 Task: Add Oregon's Wild Harvest Rhodiola 500 Mg to the cart.
Action: Mouse moved to (314, 165)
Screenshot: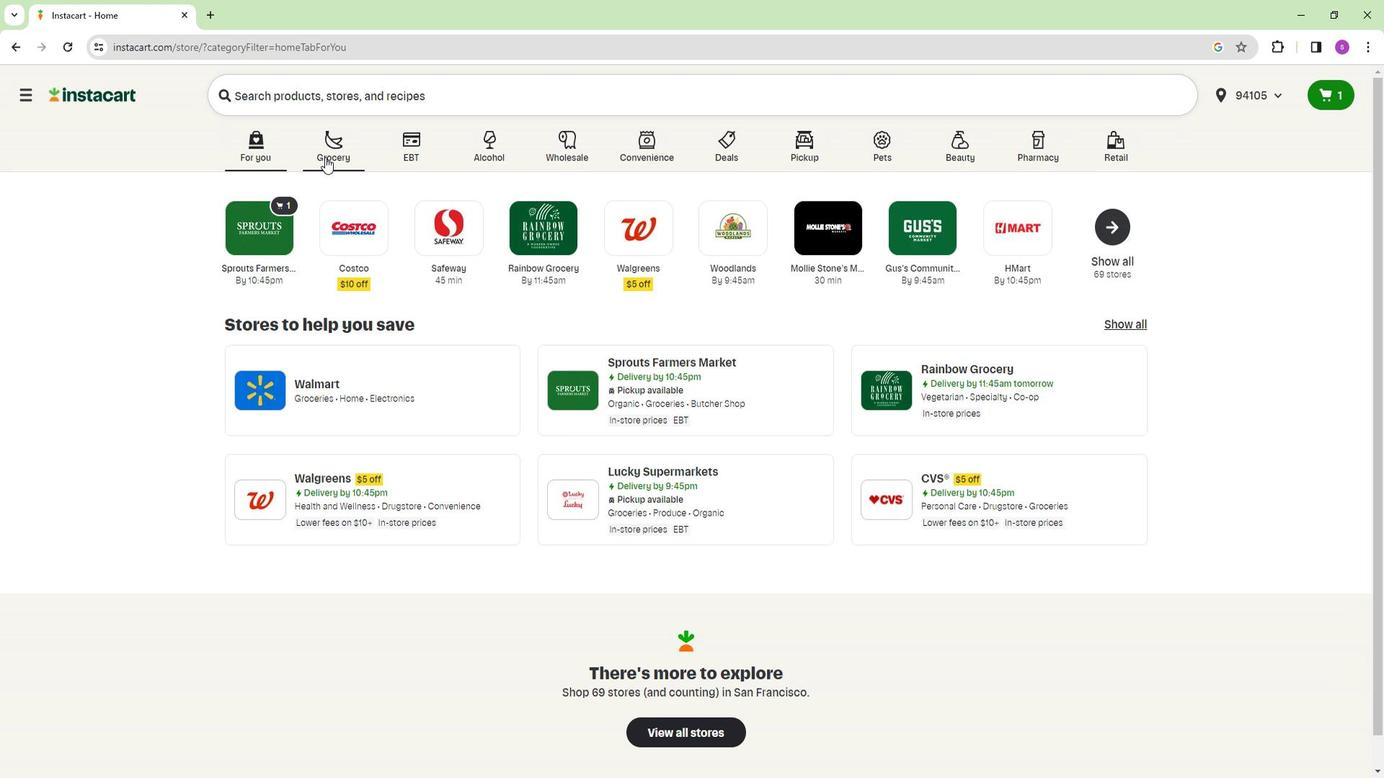 
Action: Mouse pressed left at (314, 165)
Screenshot: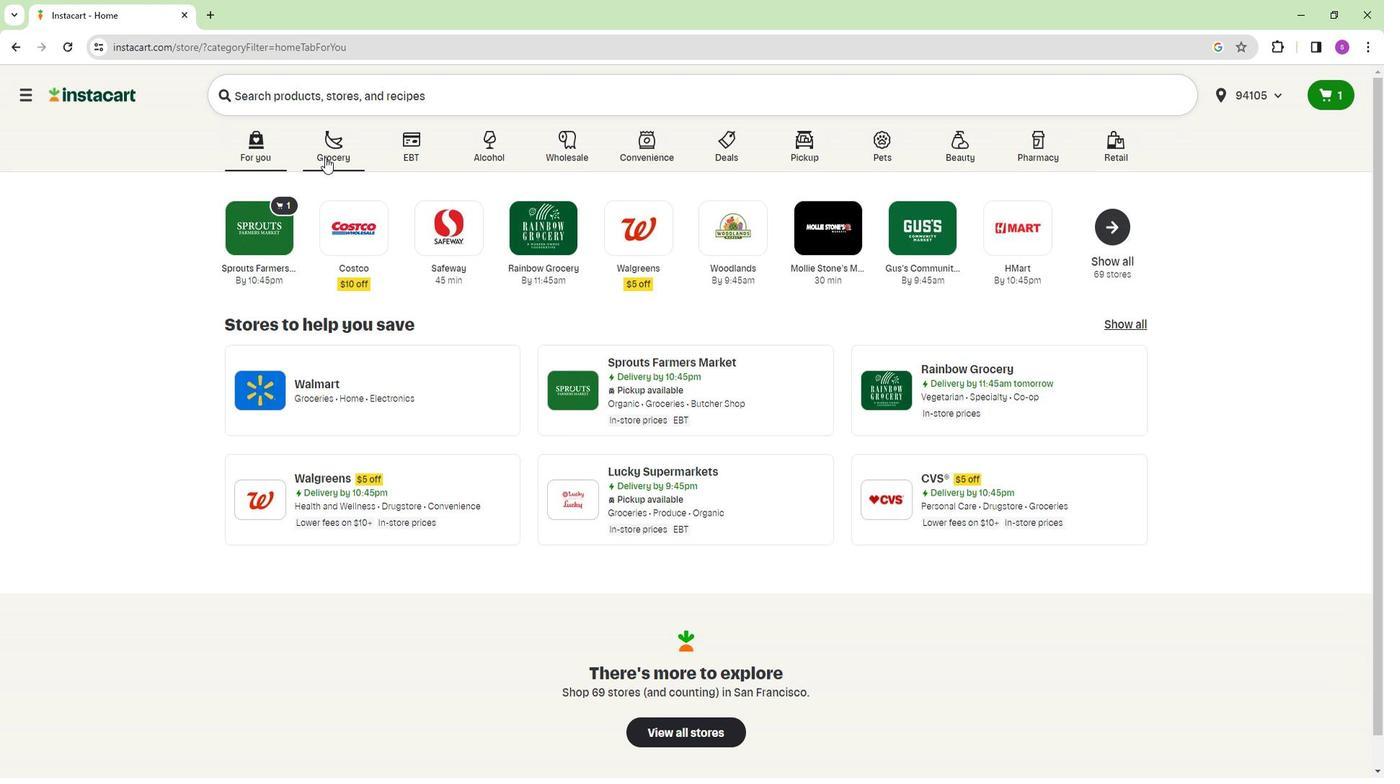 
Action: Mouse moved to (242, 245)
Screenshot: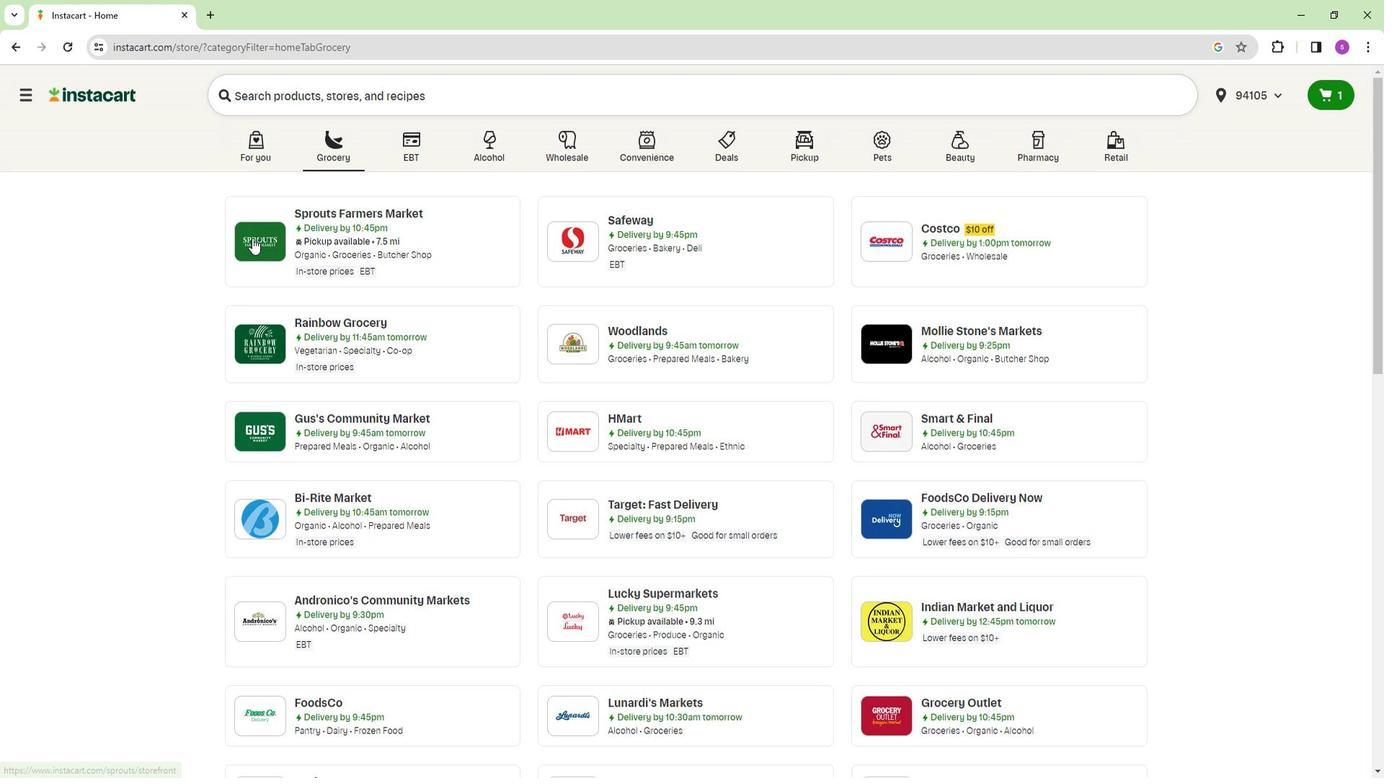 
Action: Mouse pressed left at (242, 245)
Screenshot: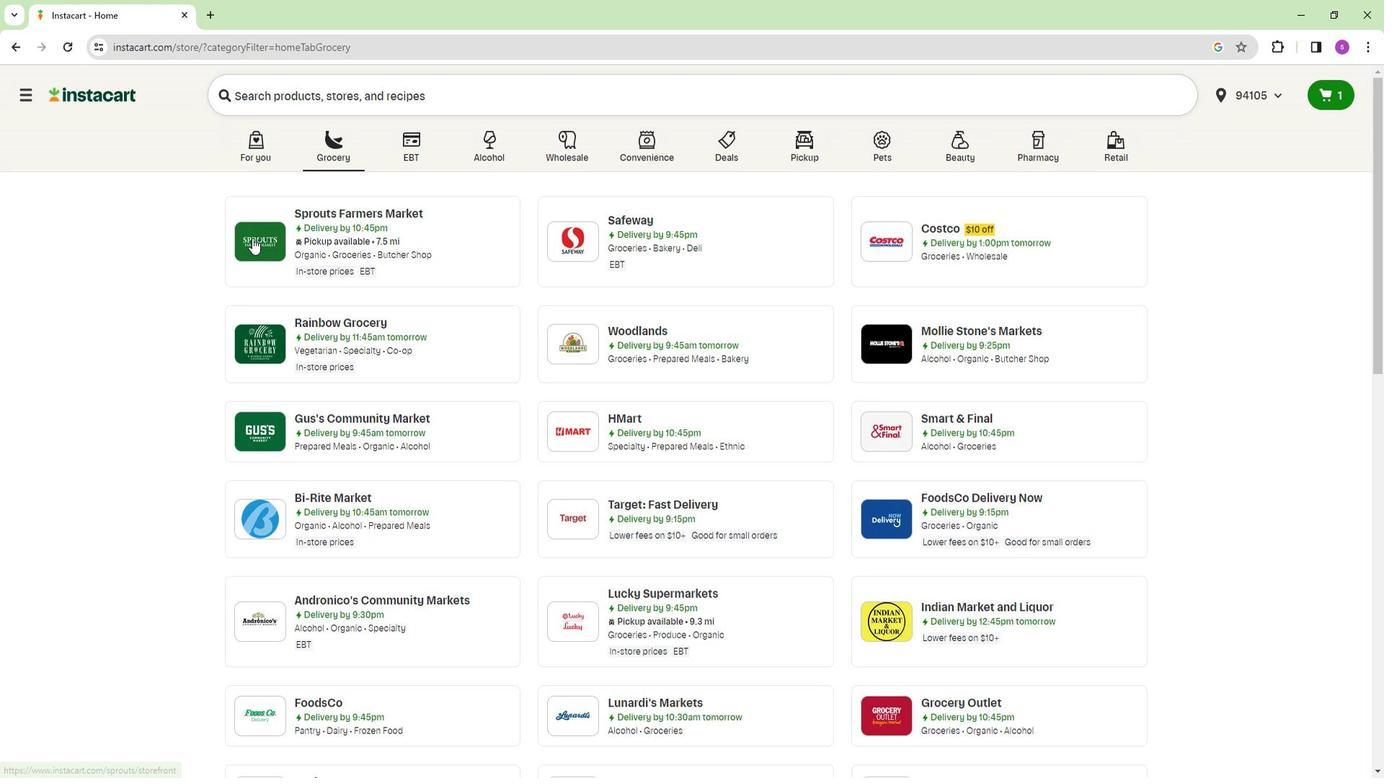 
Action: Mouse moved to (88, 427)
Screenshot: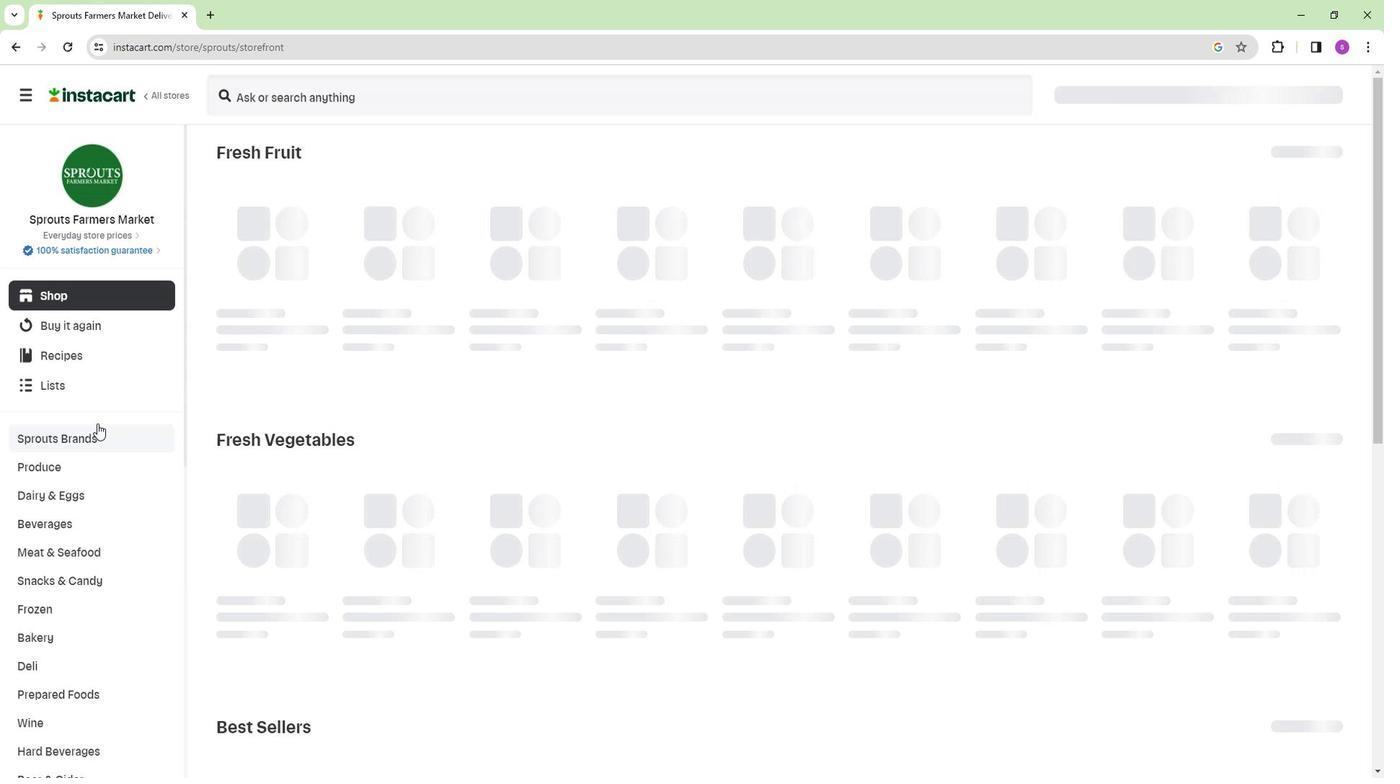 
Action: Mouse scrolled (88, 426) with delta (0, 0)
Screenshot: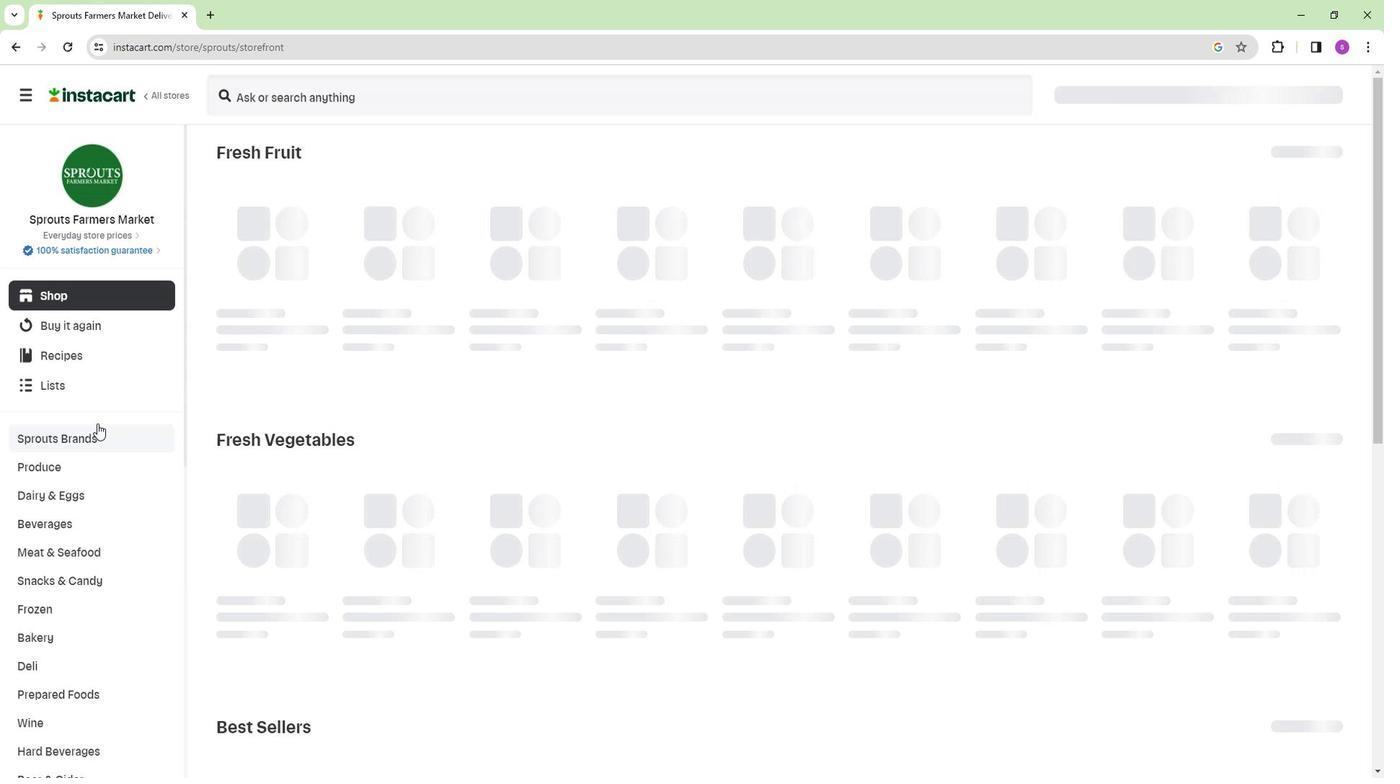 
Action: Mouse moved to (91, 424)
Screenshot: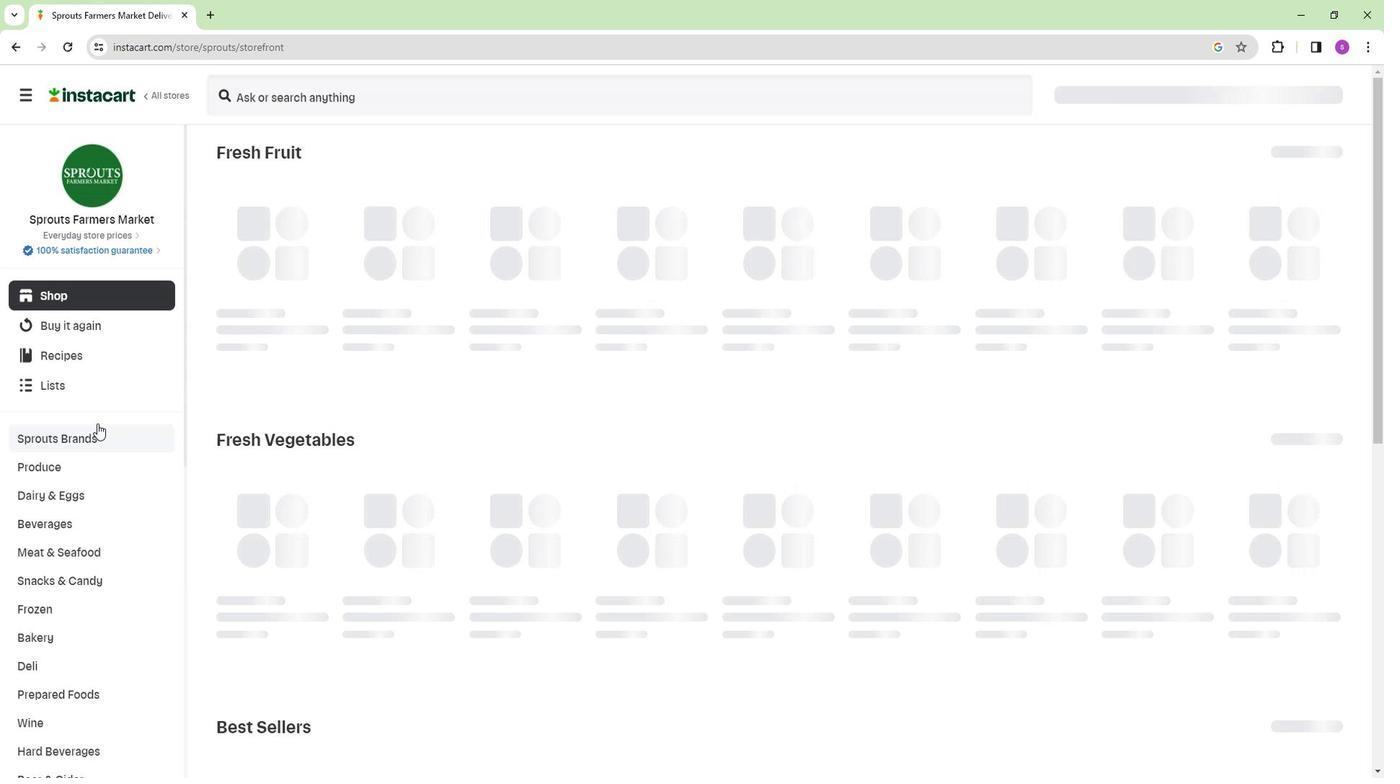
Action: Mouse scrolled (91, 423) with delta (0, 0)
Screenshot: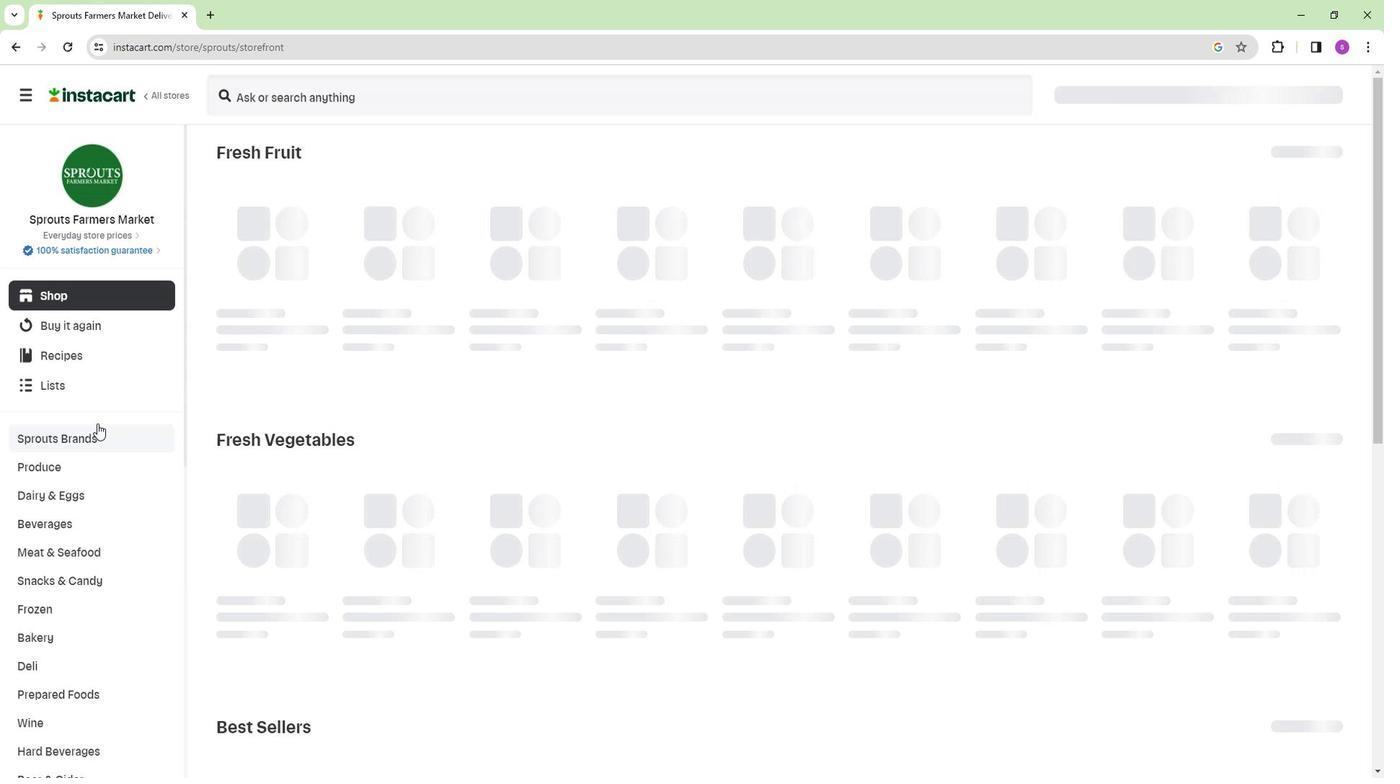 
Action: Mouse moved to (100, 413)
Screenshot: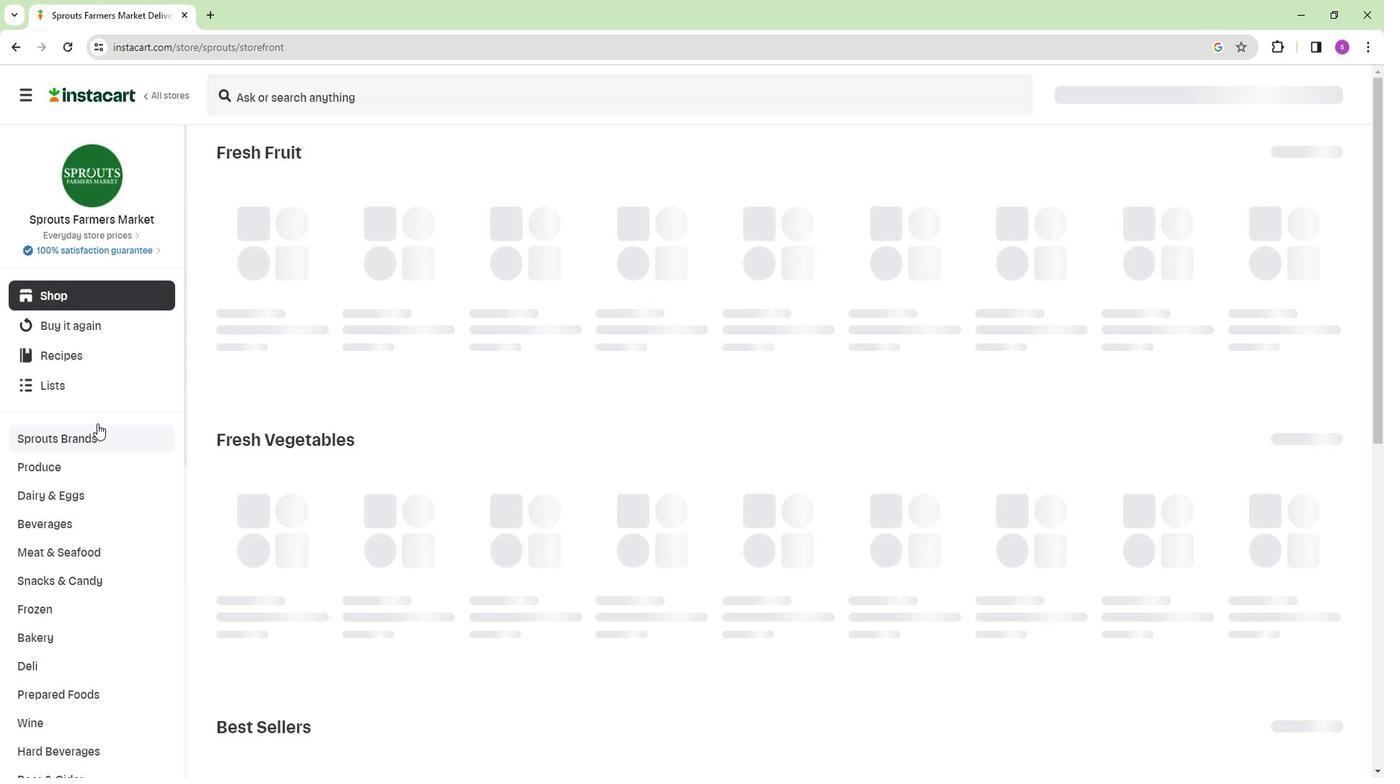 
Action: Mouse scrolled (100, 412) with delta (0, 0)
Screenshot: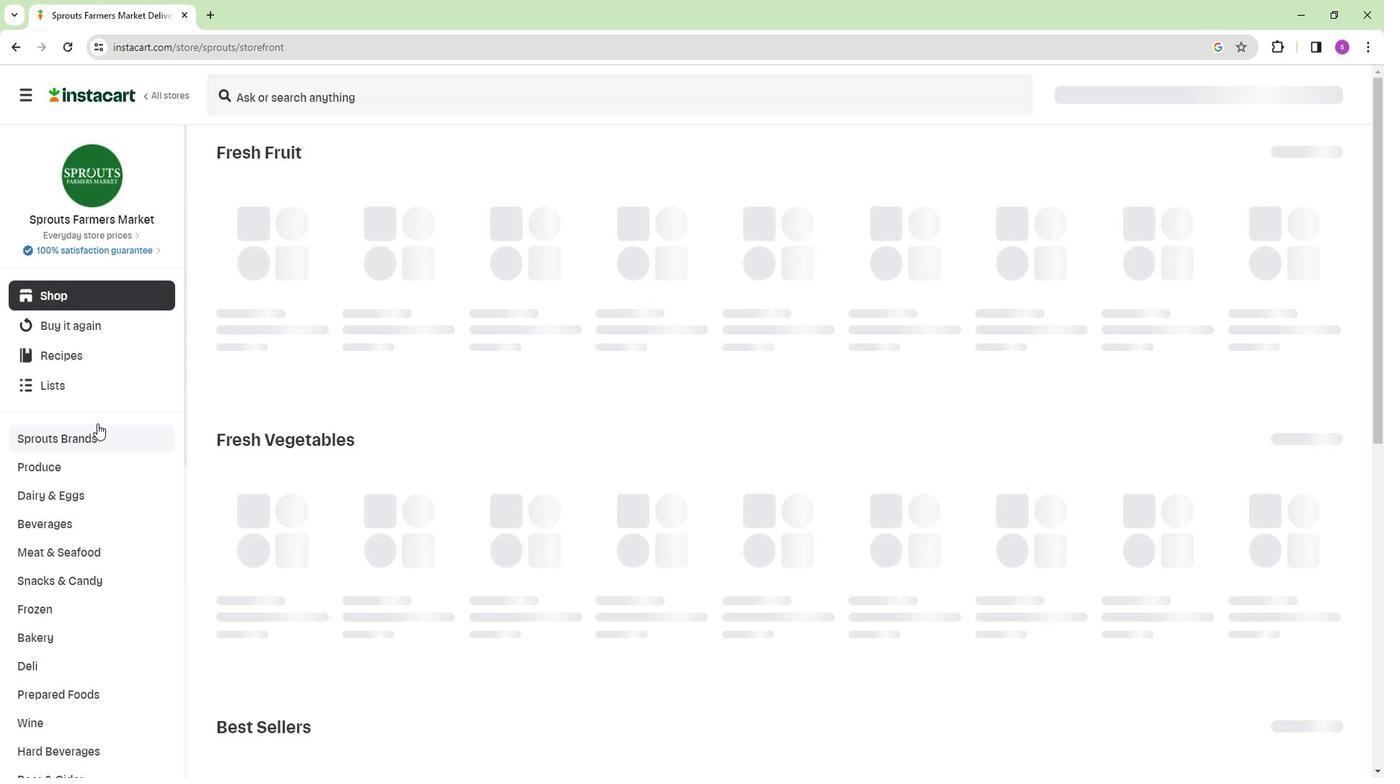 
Action: Mouse moved to (103, 407)
Screenshot: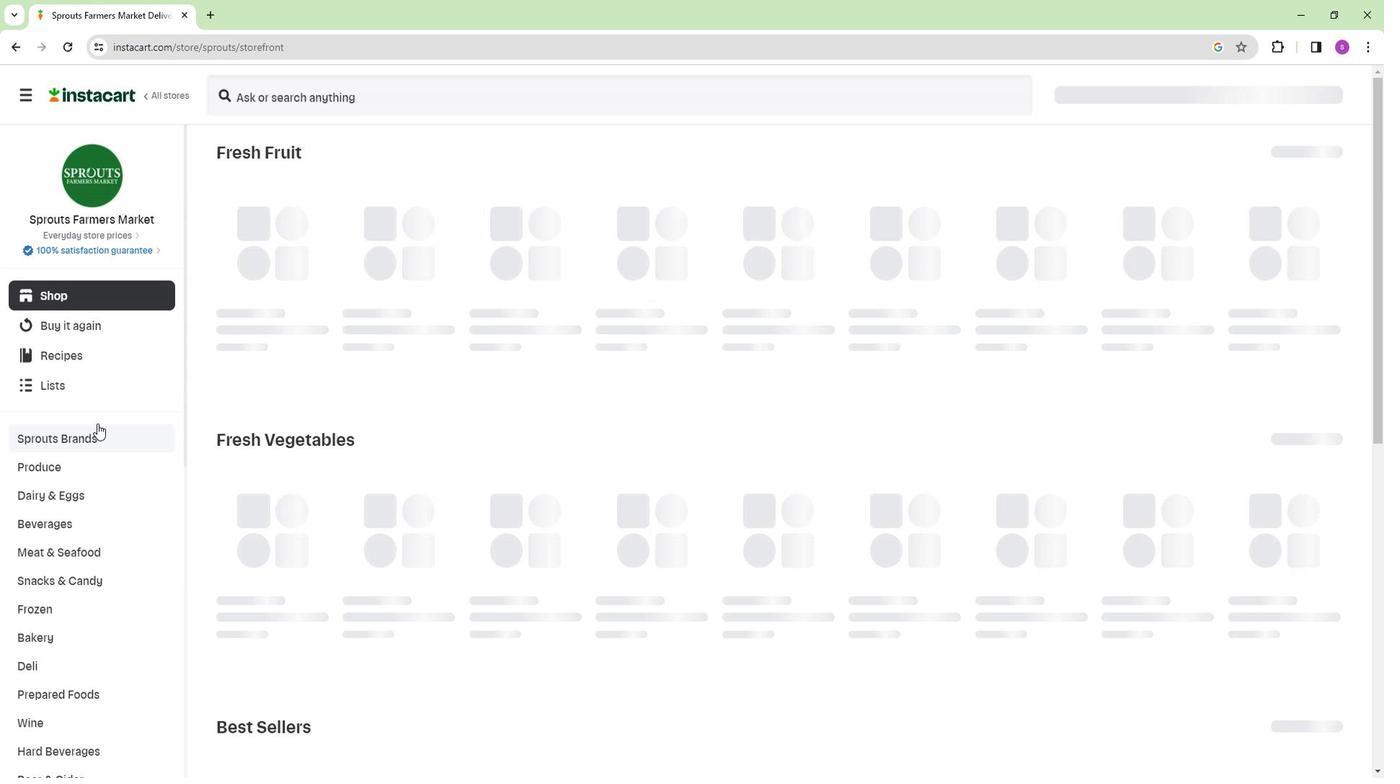 
Action: Mouse scrolled (103, 406) with delta (0, 0)
Screenshot: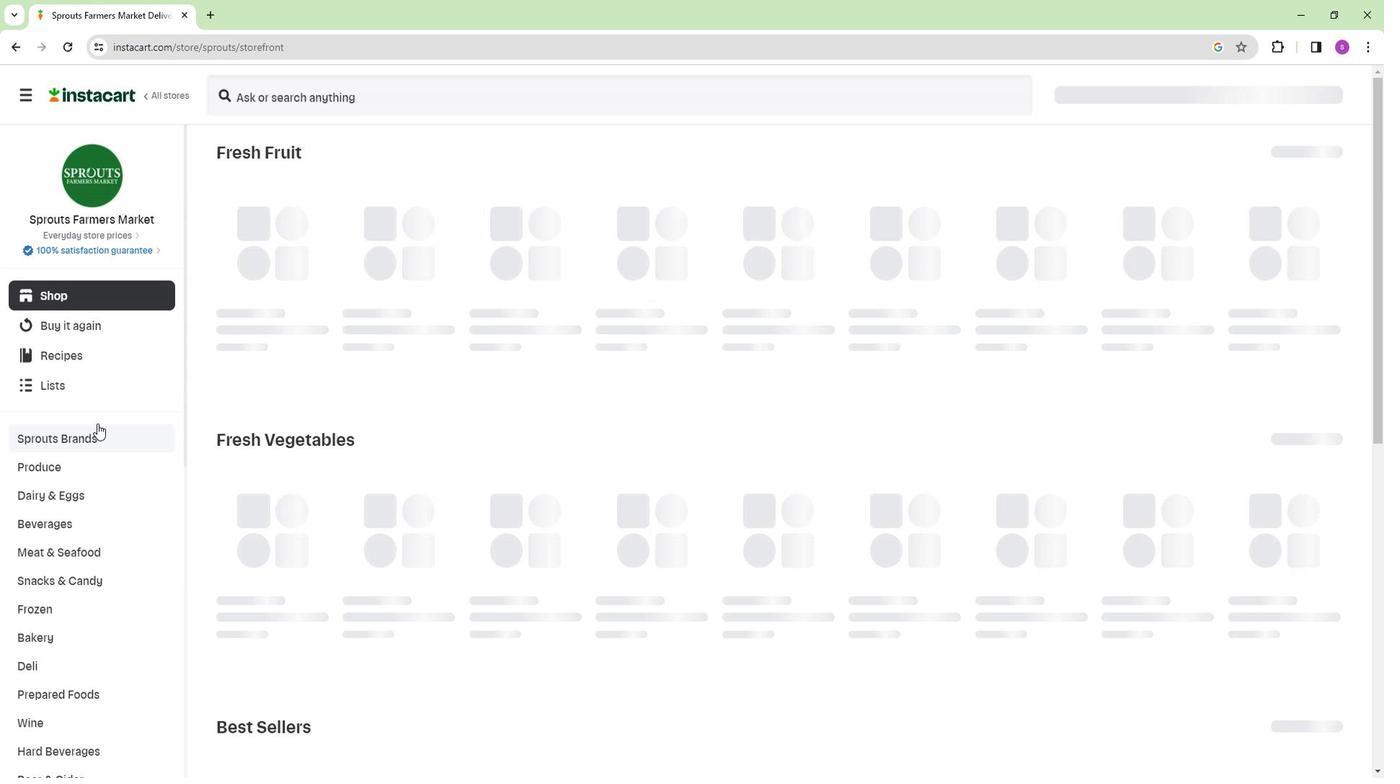 
Action: Mouse moved to (106, 393)
Screenshot: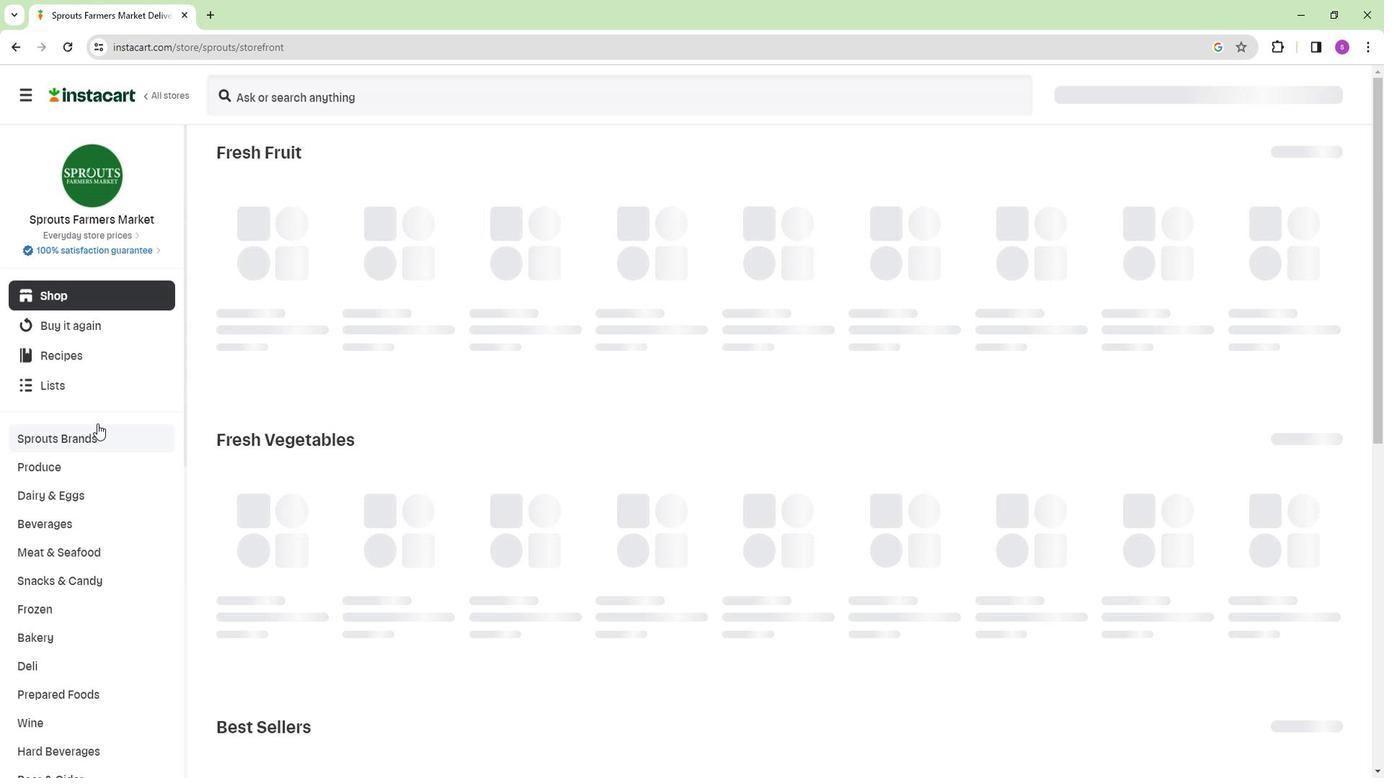 
Action: Mouse scrolled (106, 392) with delta (0, 0)
Screenshot: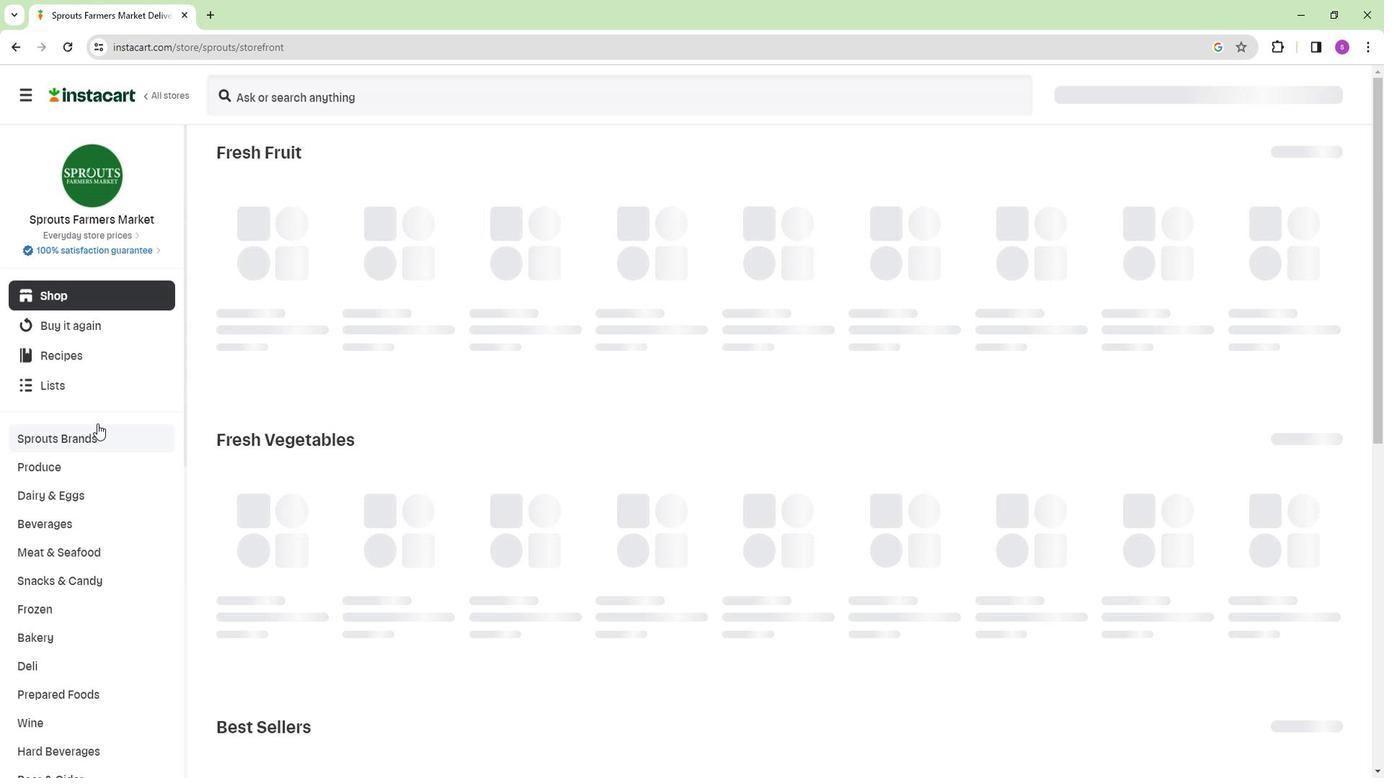 
Action: Mouse moved to (111, 378)
Screenshot: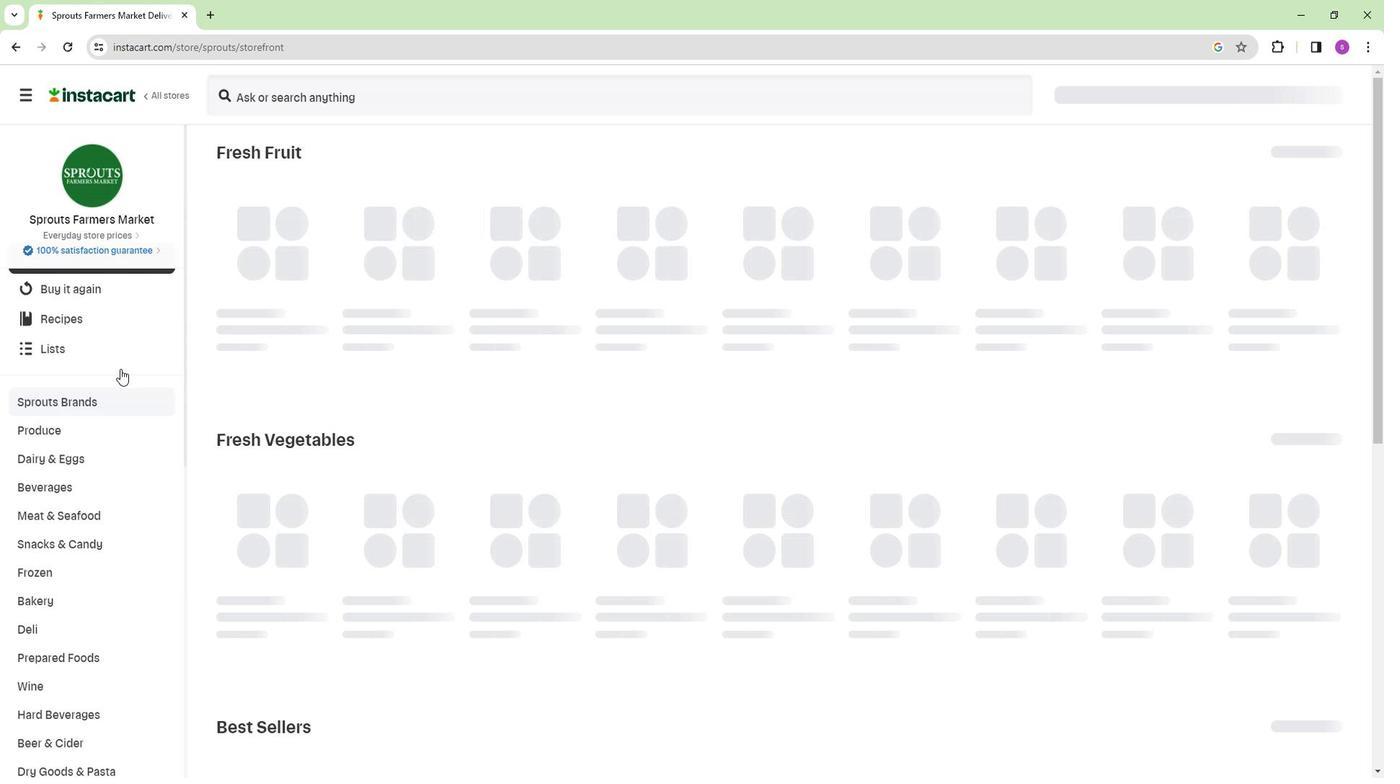 
Action: Mouse scrolled (111, 377) with delta (0, 0)
Screenshot: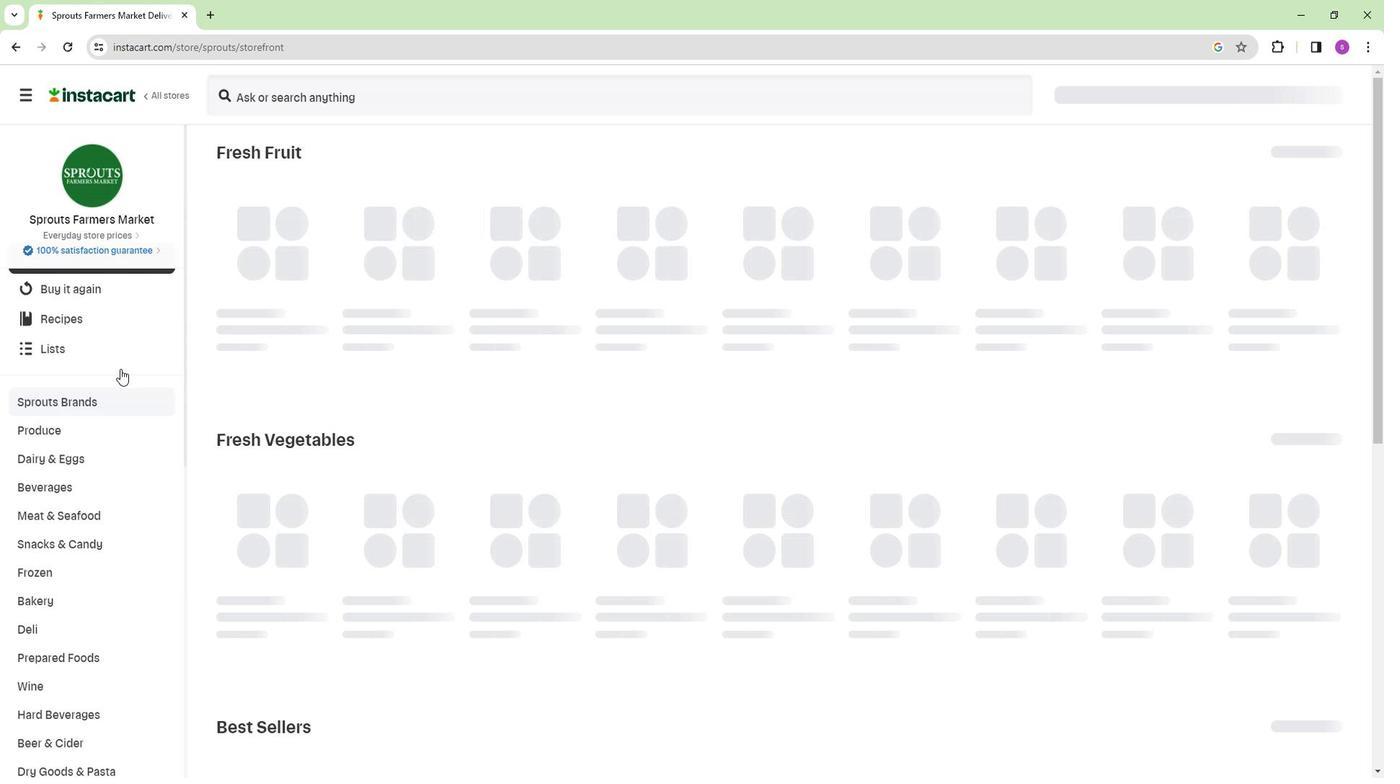 
Action: Mouse moved to (62, 563)
Screenshot: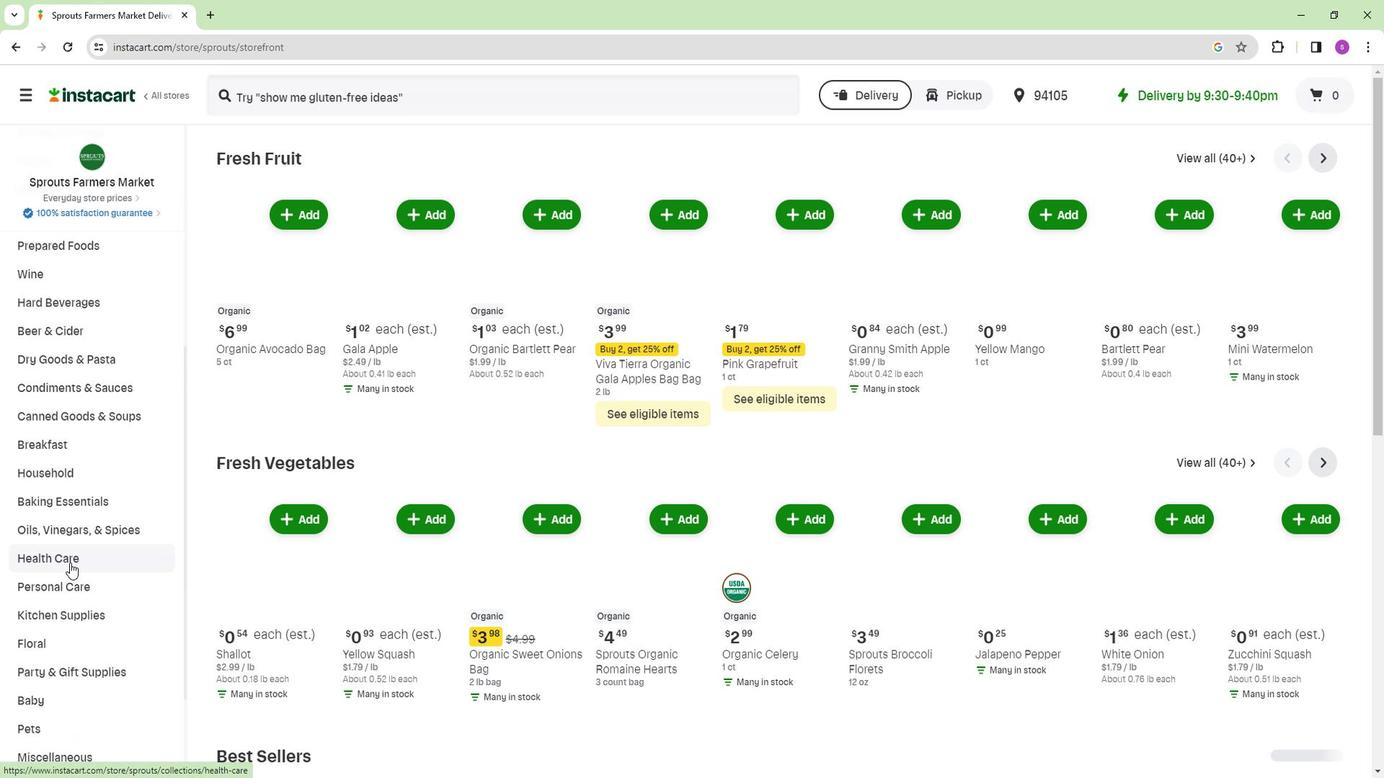 
Action: Mouse pressed left at (62, 563)
Screenshot: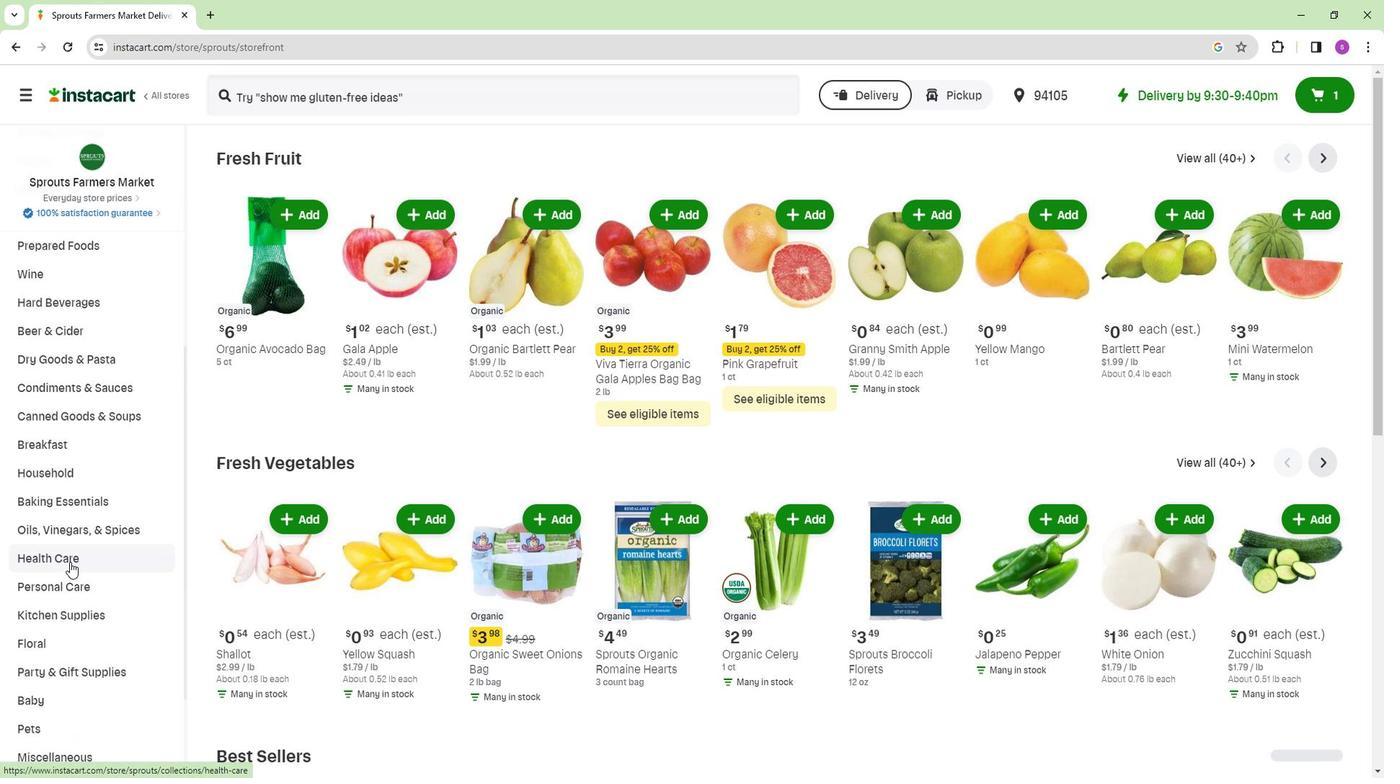 
Action: Mouse moved to (502, 199)
Screenshot: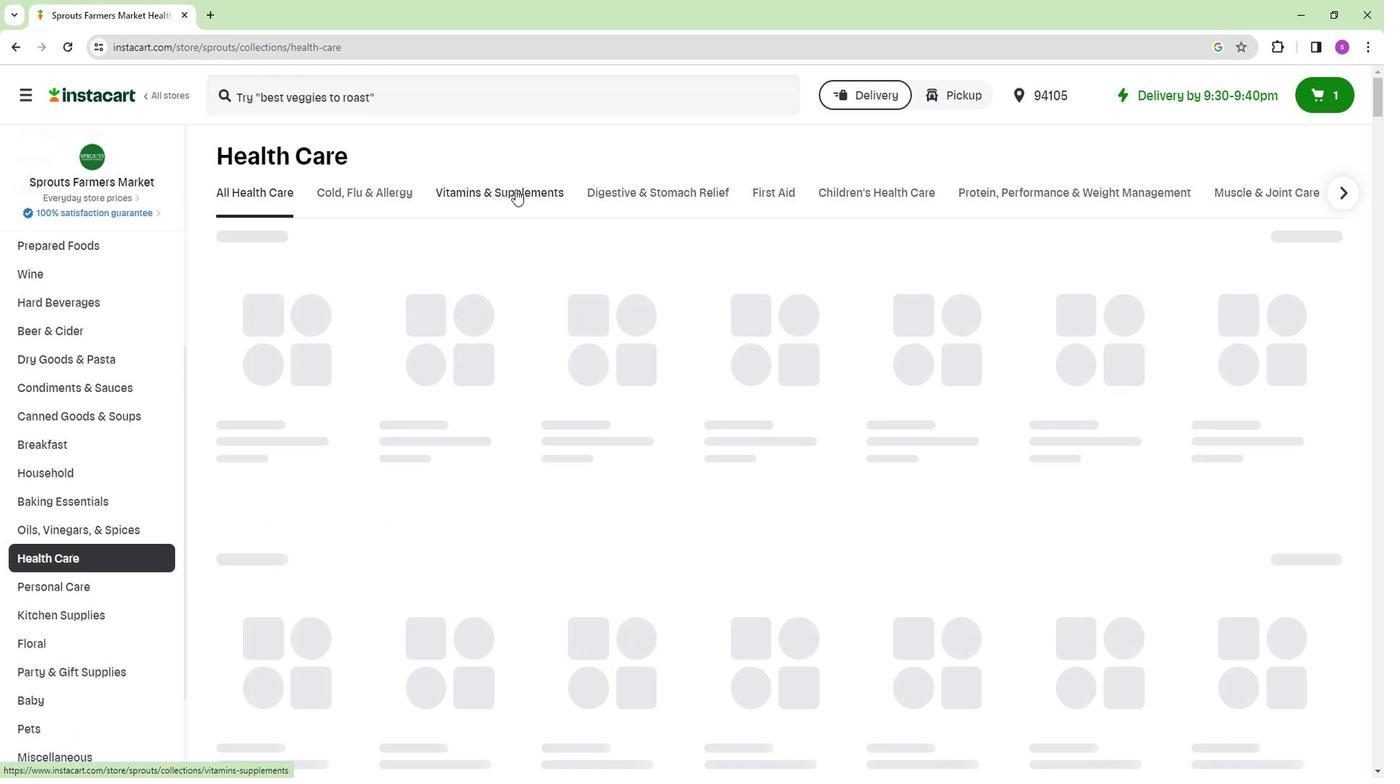 
Action: Mouse pressed left at (502, 199)
Screenshot: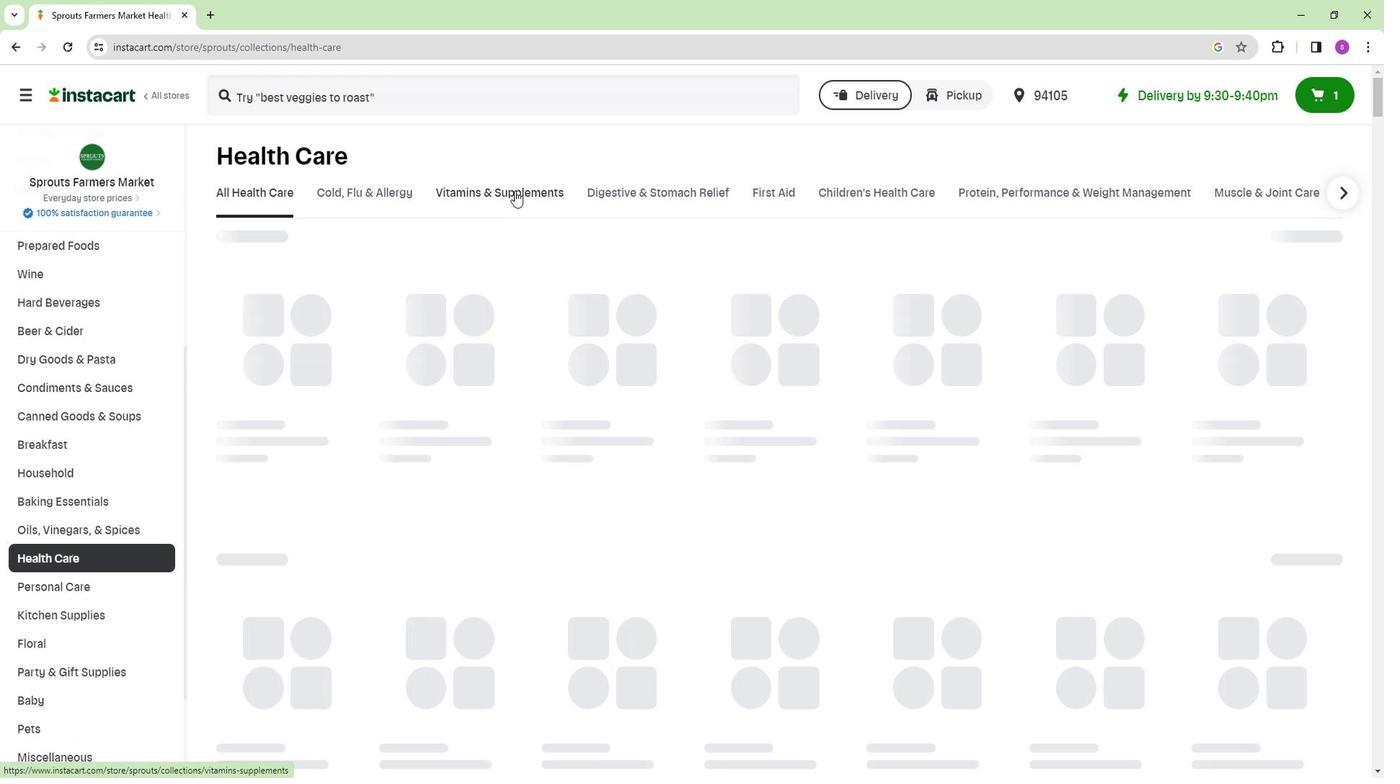 
Action: Mouse moved to (463, 271)
Screenshot: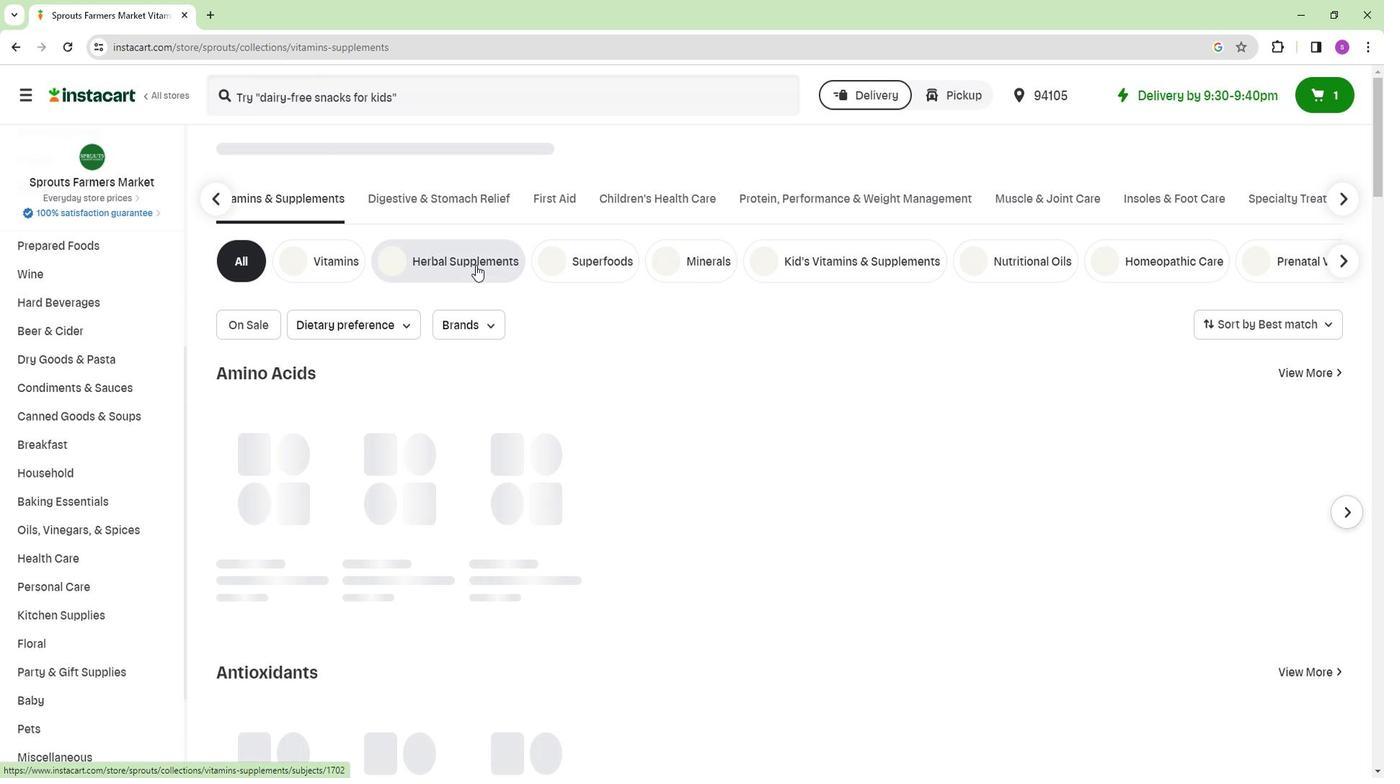 
Action: Mouse pressed left at (463, 271)
Screenshot: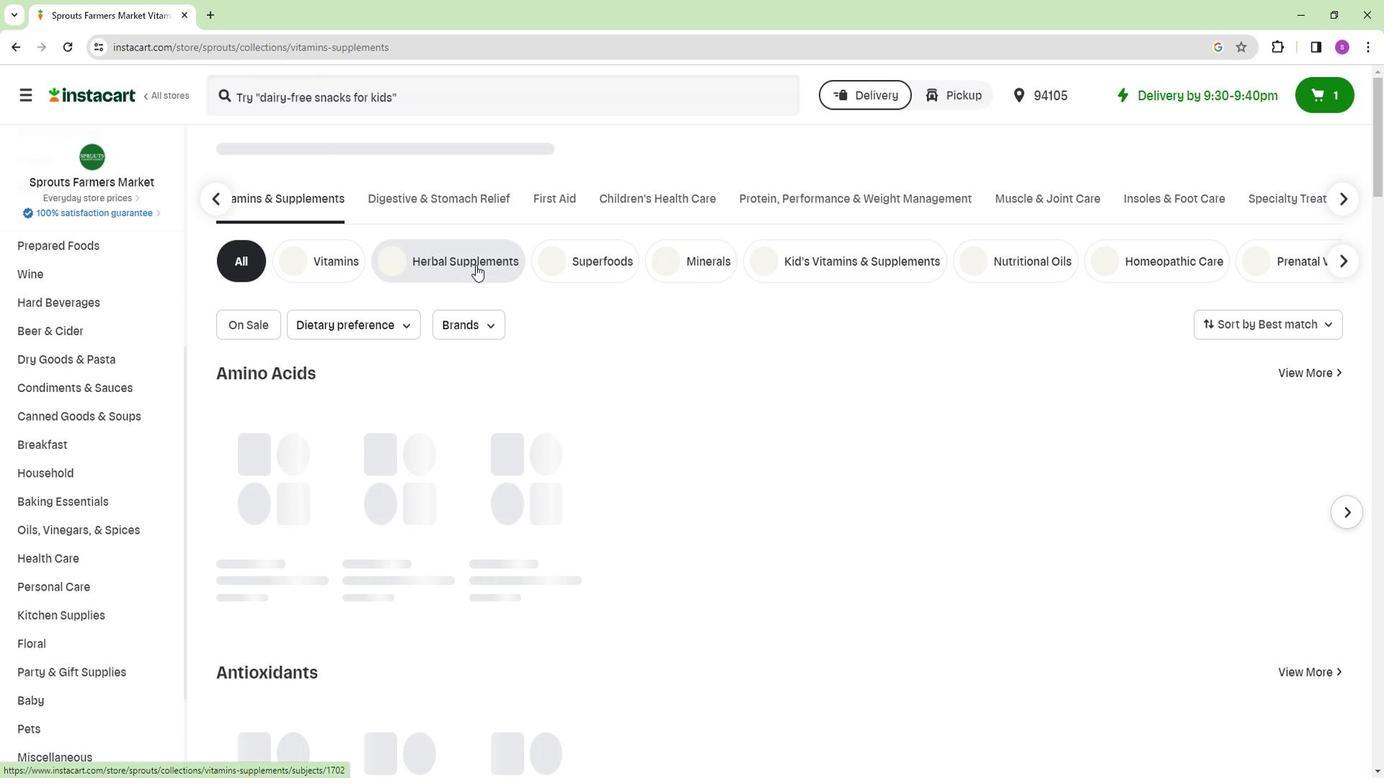
Action: Mouse moved to (389, 109)
Screenshot: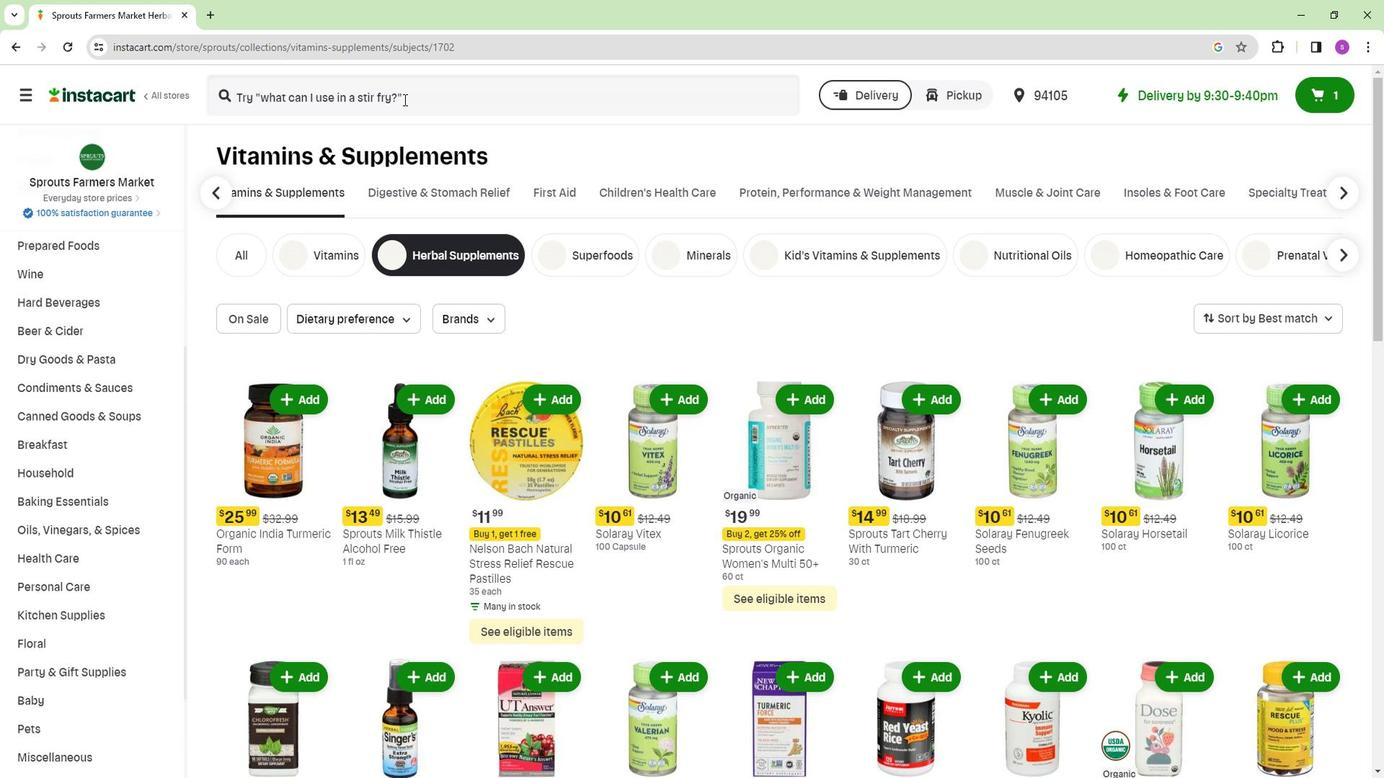 
Action: Mouse pressed left at (389, 109)
Screenshot: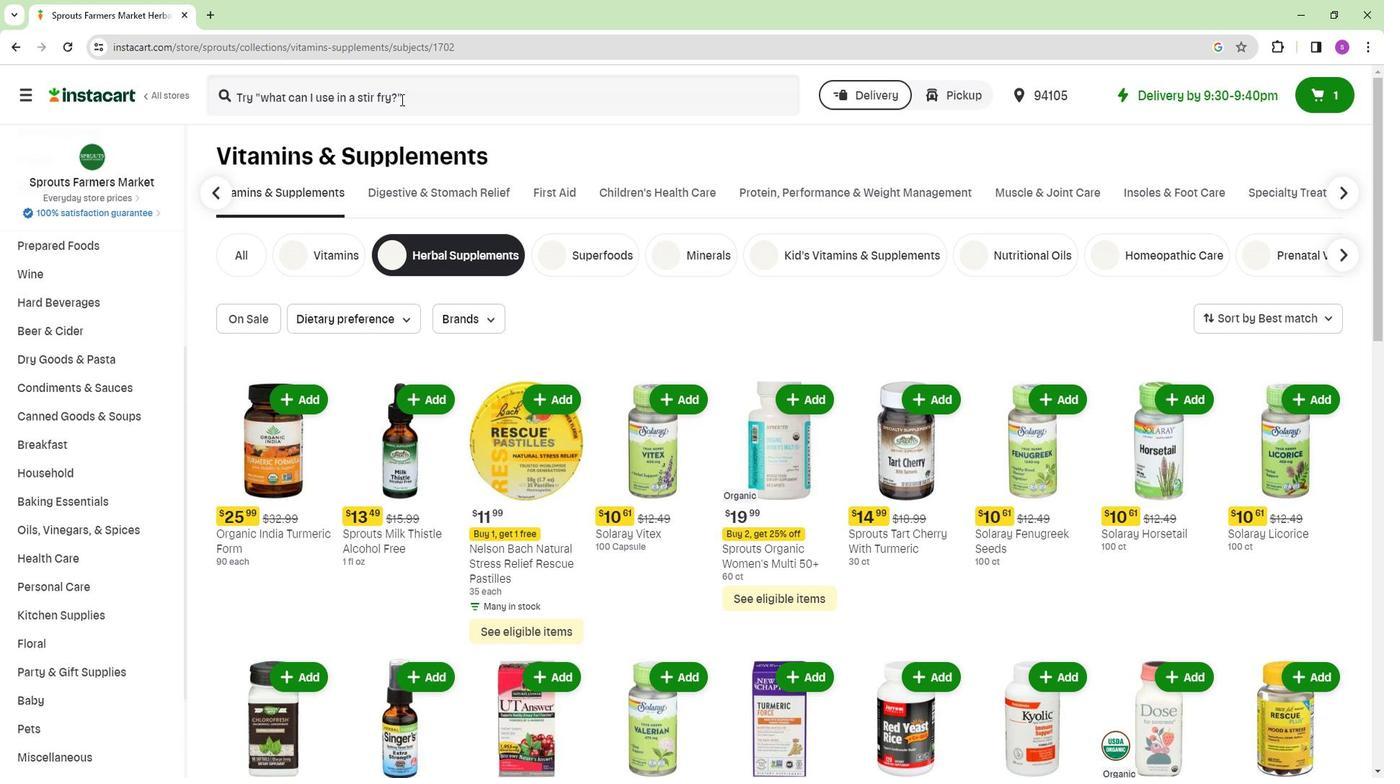
Action: Key pressed <Key.shift>Oregon's<Key.space><Key.shift>Wild<Key.space><Key.shift>Harvest<Key.space><Key.shift>Rhodiola<Key.space>500<Key.space><Key.shift>Mg<Key.enter>
Screenshot: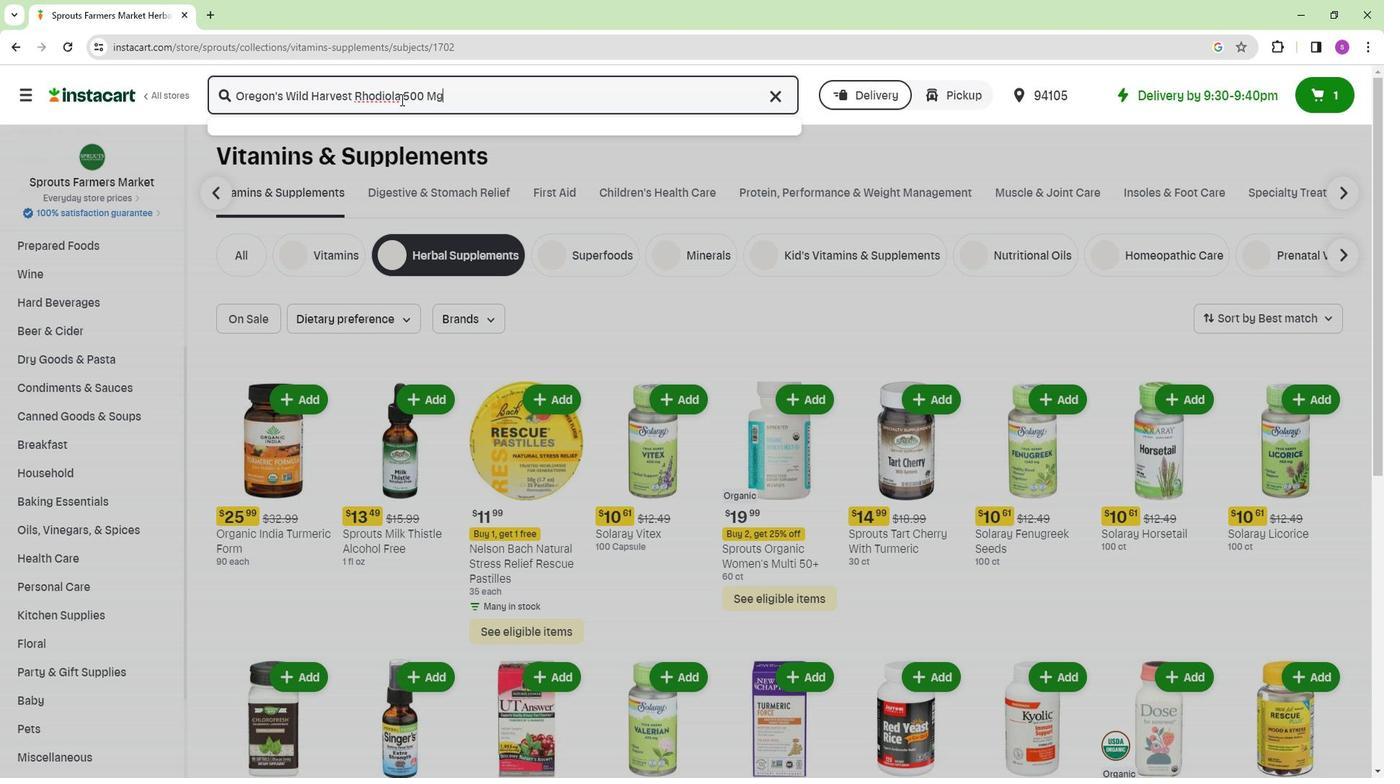 
Action: Mouse moved to (372, 350)
Screenshot: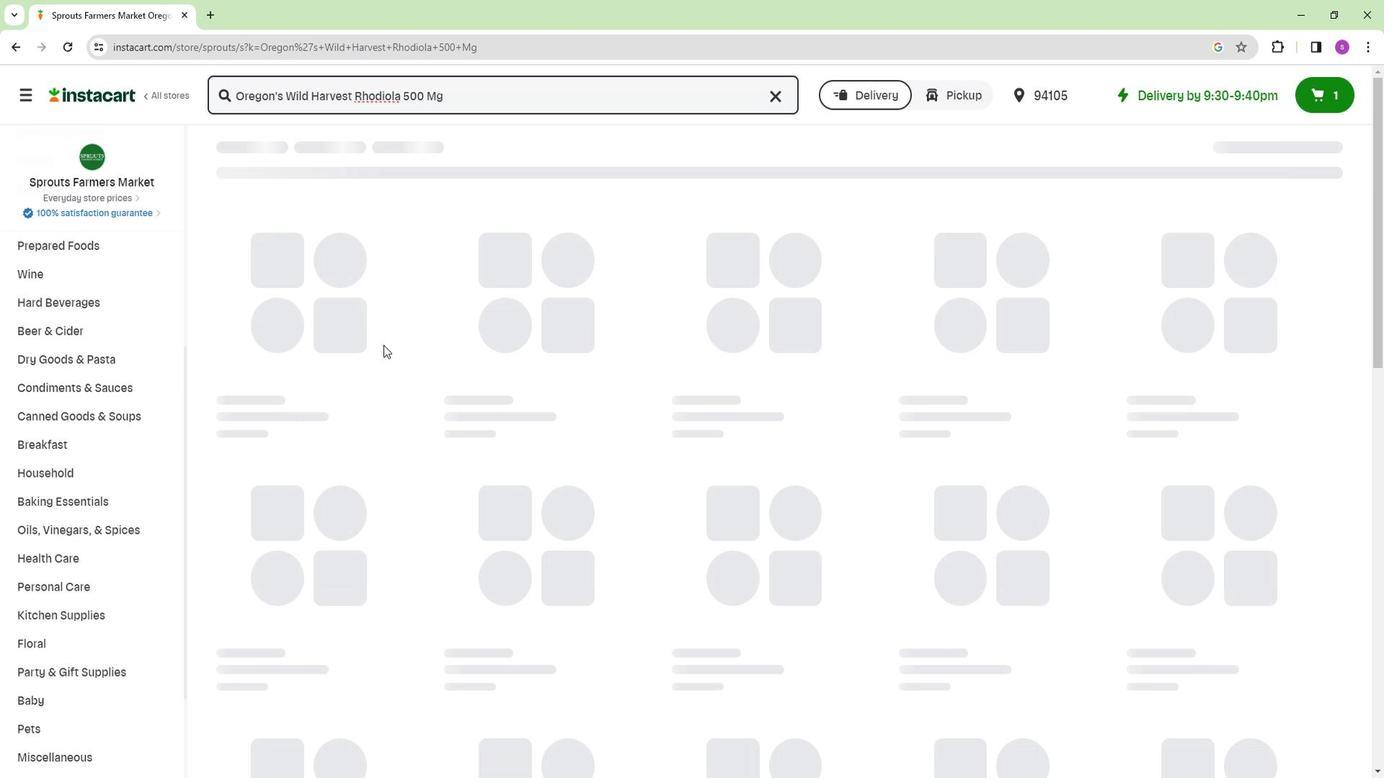
Action: Mouse scrolled (372, 349) with delta (0, 0)
Screenshot: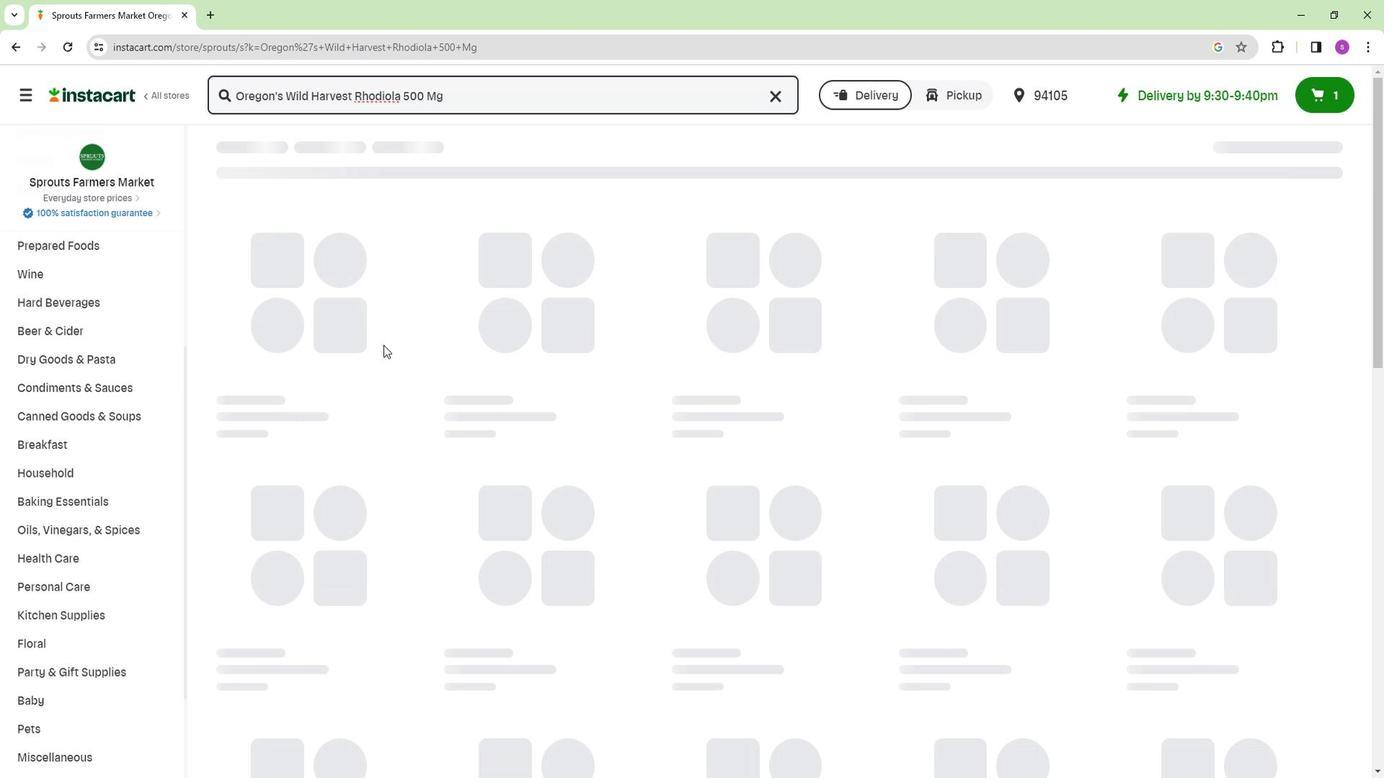 
Action: Mouse moved to (382, 352)
Screenshot: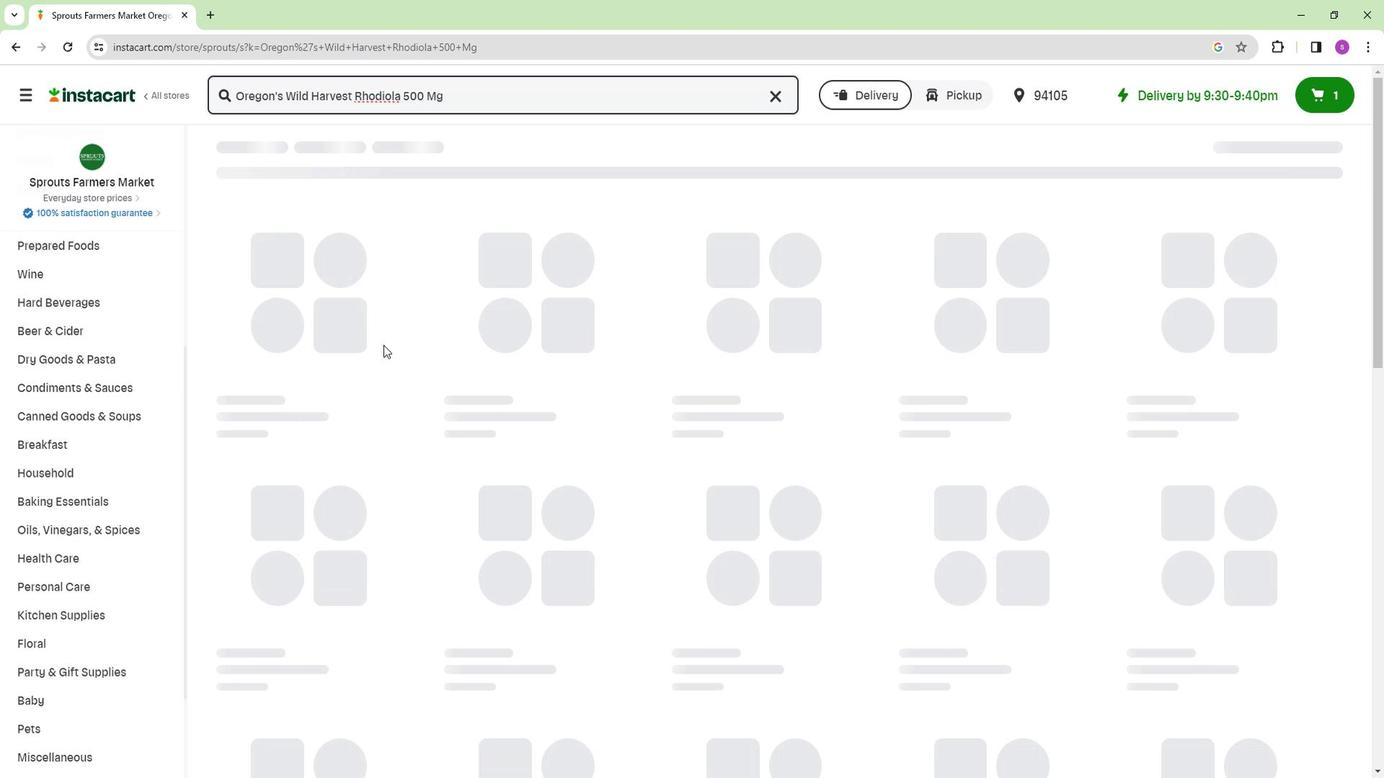 
Action: Mouse scrolled (382, 351) with delta (0, 0)
Screenshot: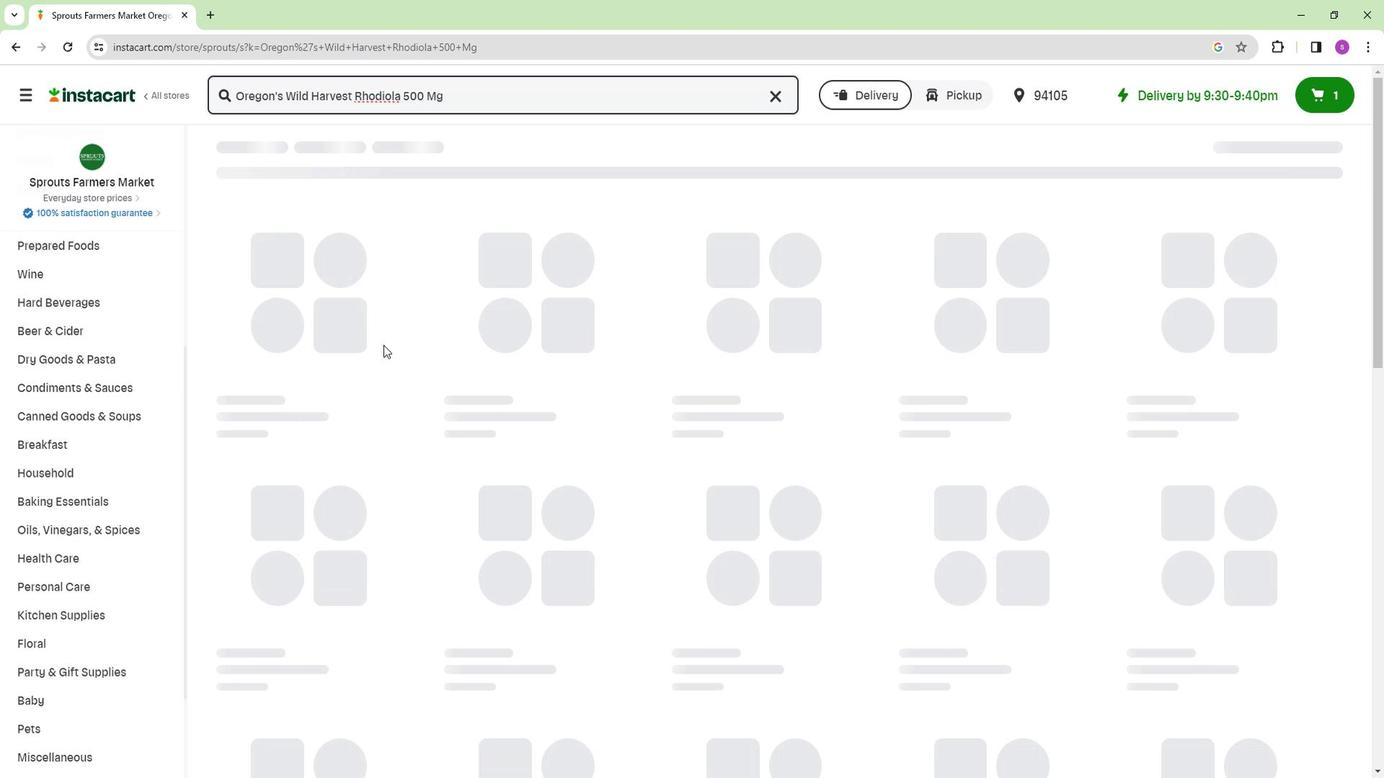 
Action: Mouse moved to (394, 352)
Screenshot: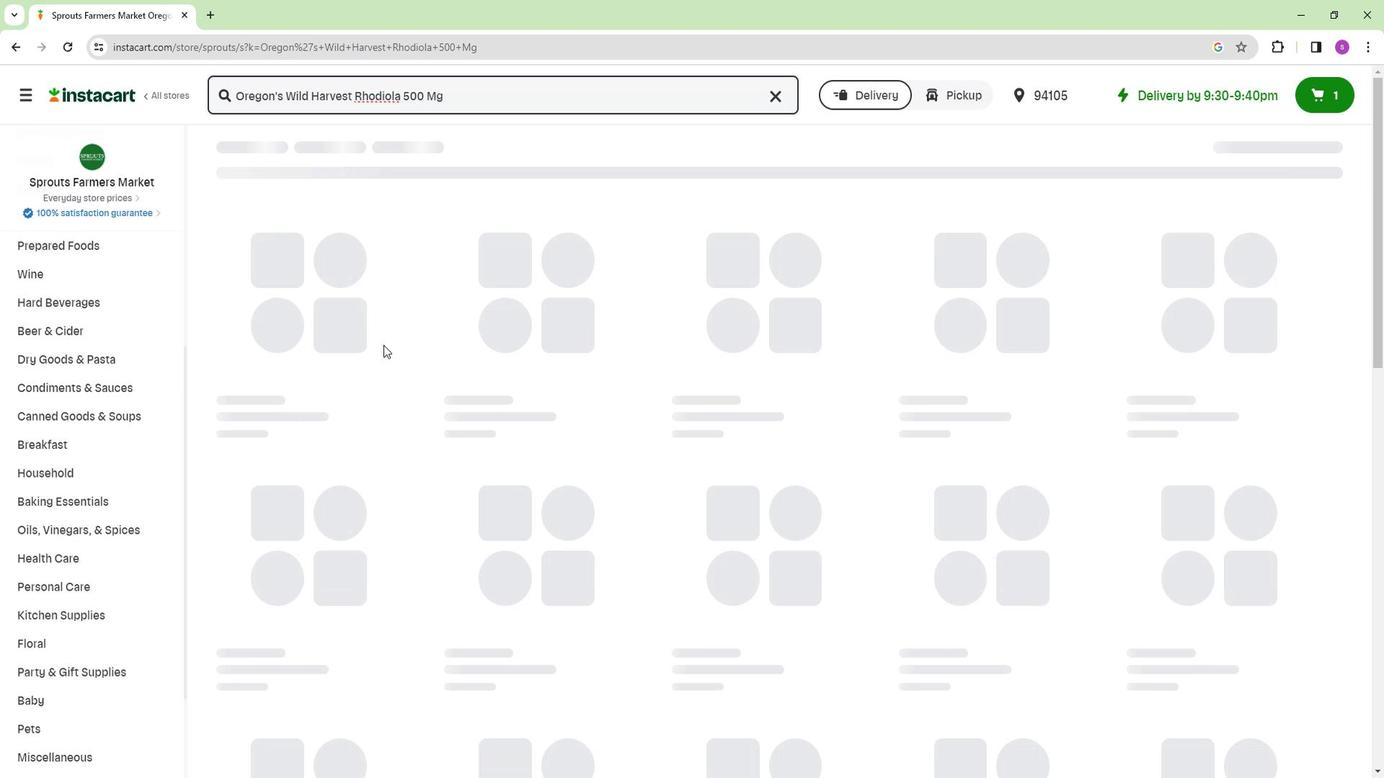 
Action: Mouse scrolled (394, 351) with delta (0, 0)
Screenshot: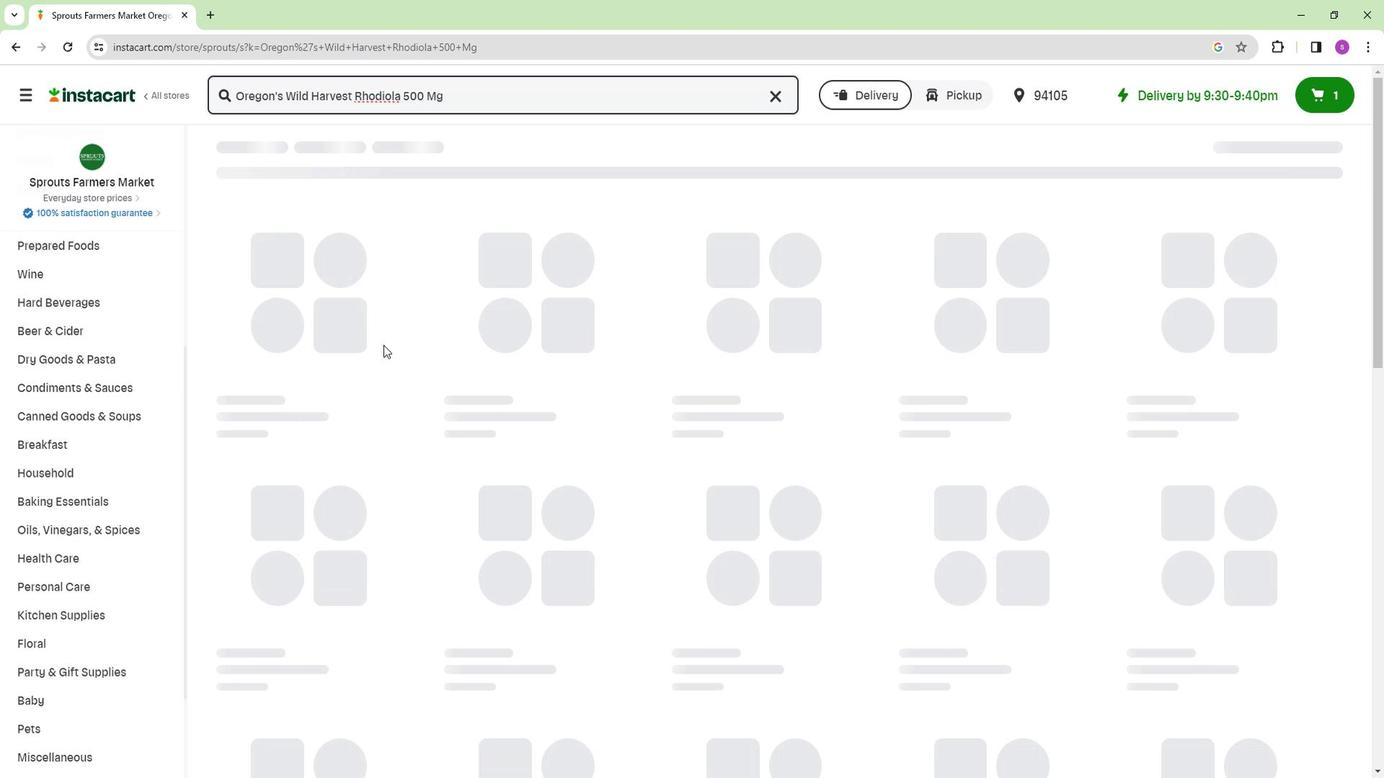 
Action: Mouse moved to (419, 351)
Screenshot: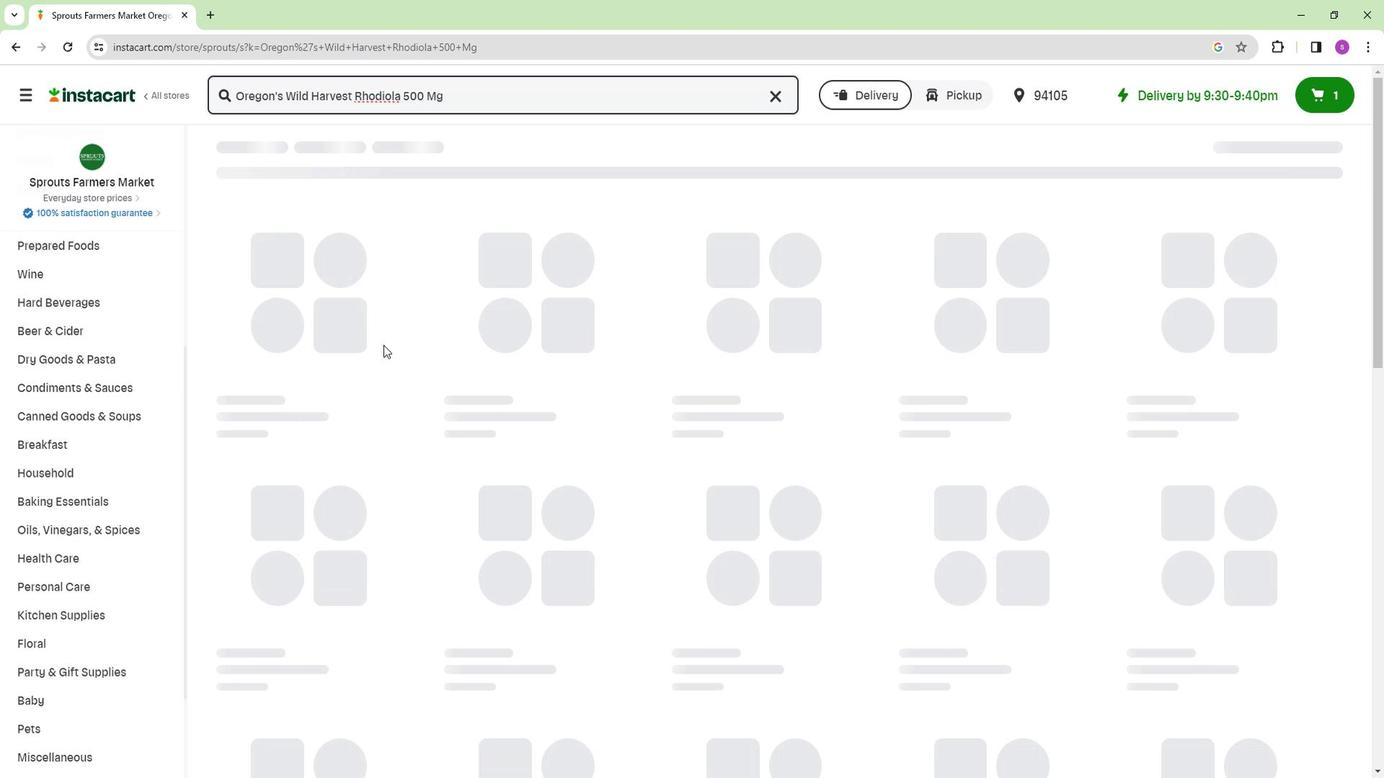 
Action: Mouse scrolled (419, 351) with delta (0, 0)
Screenshot: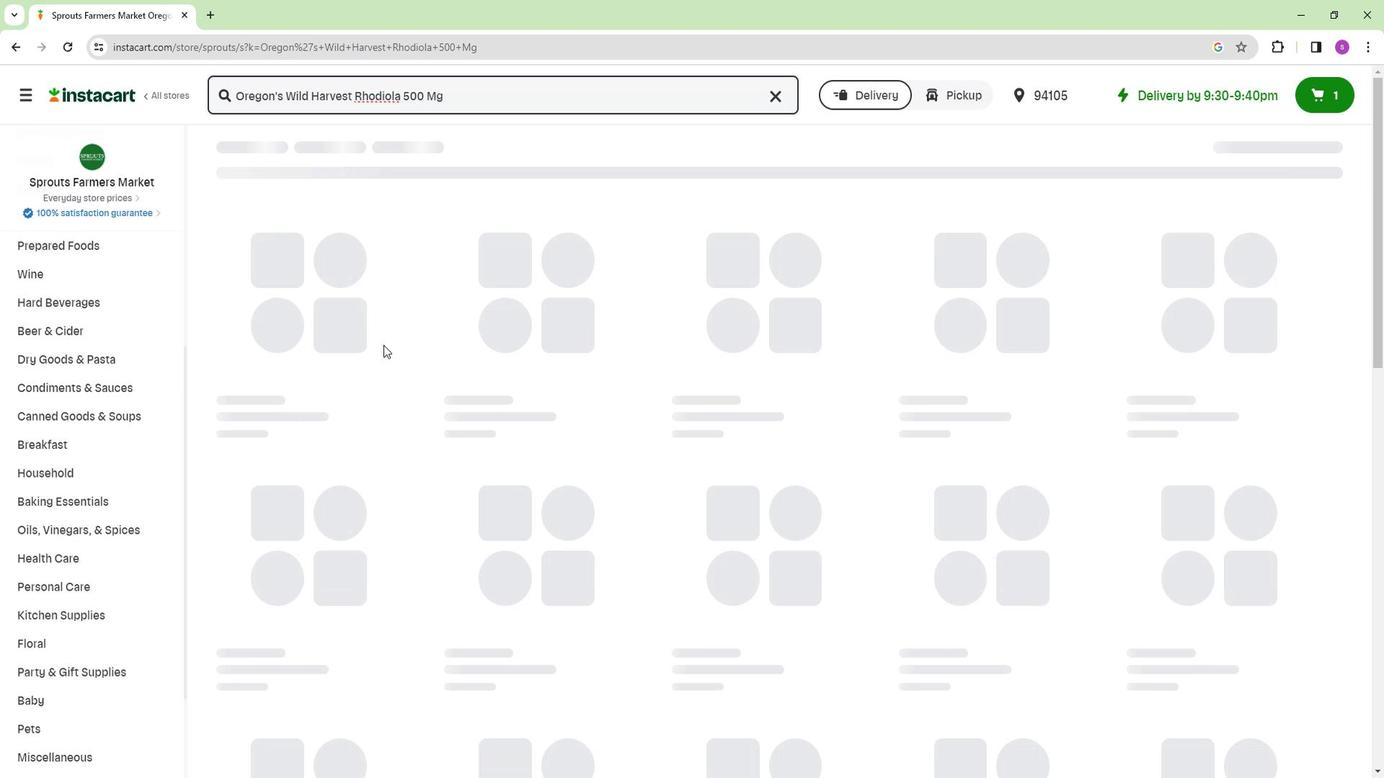 
Action: Mouse moved to (450, 343)
Screenshot: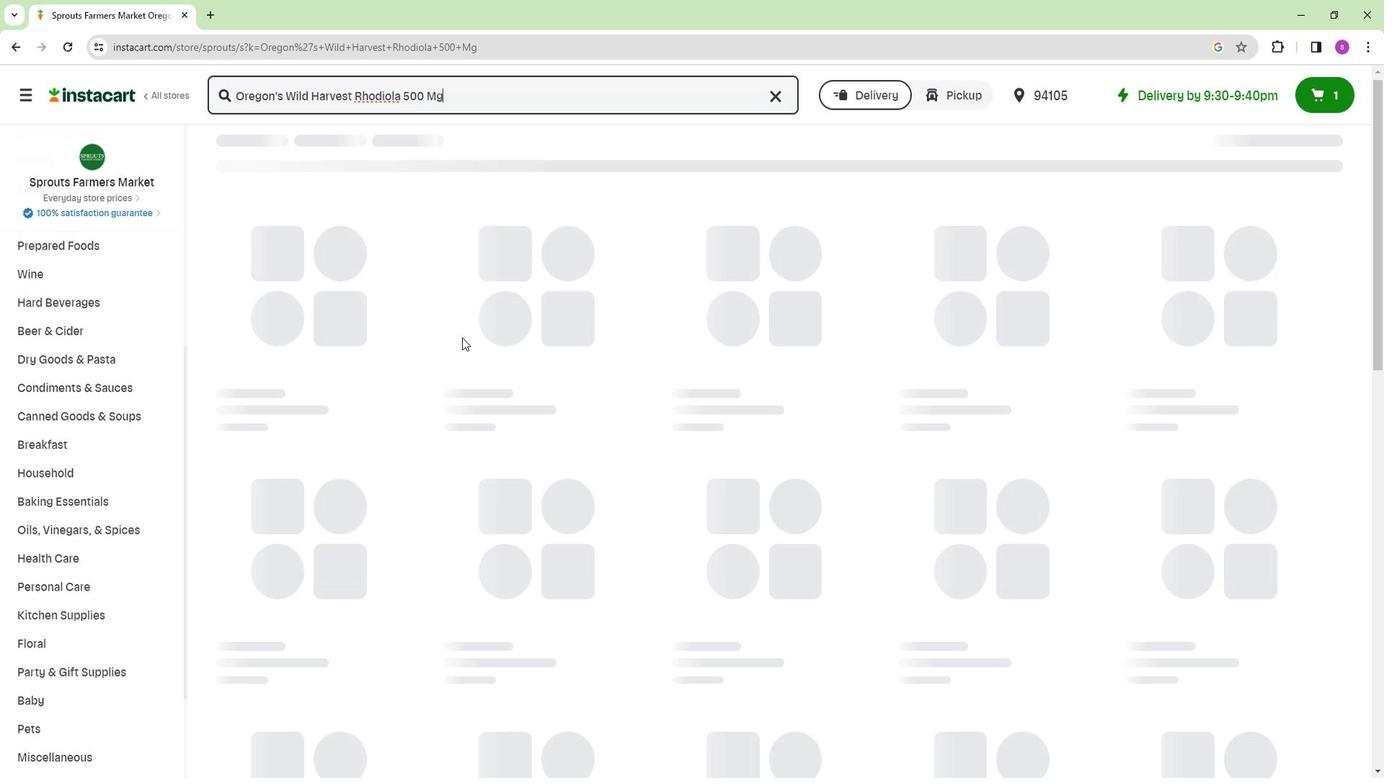 
Action: Mouse scrolled (450, 342) with delta (0, 0)
Screenshot: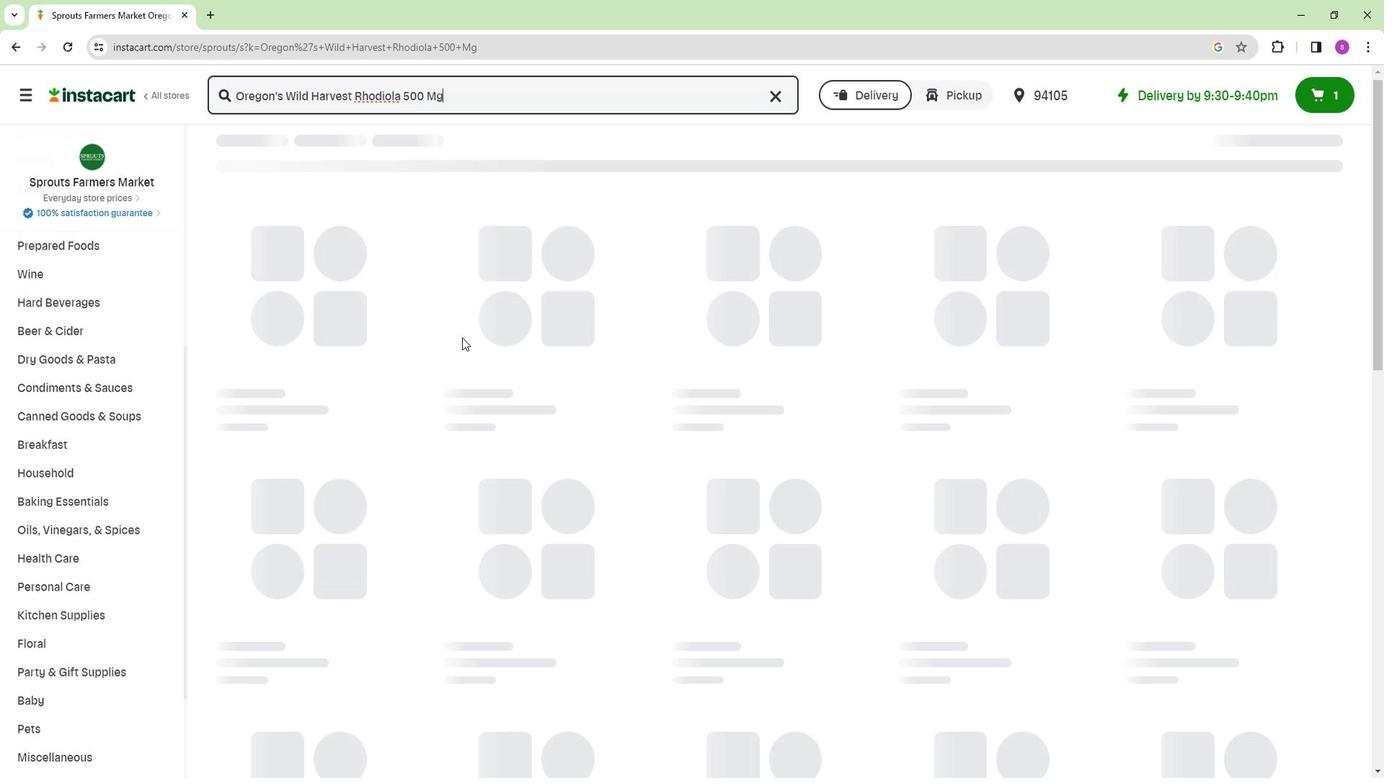 
Action: Mouse moved to (521, 318)
Screenshot: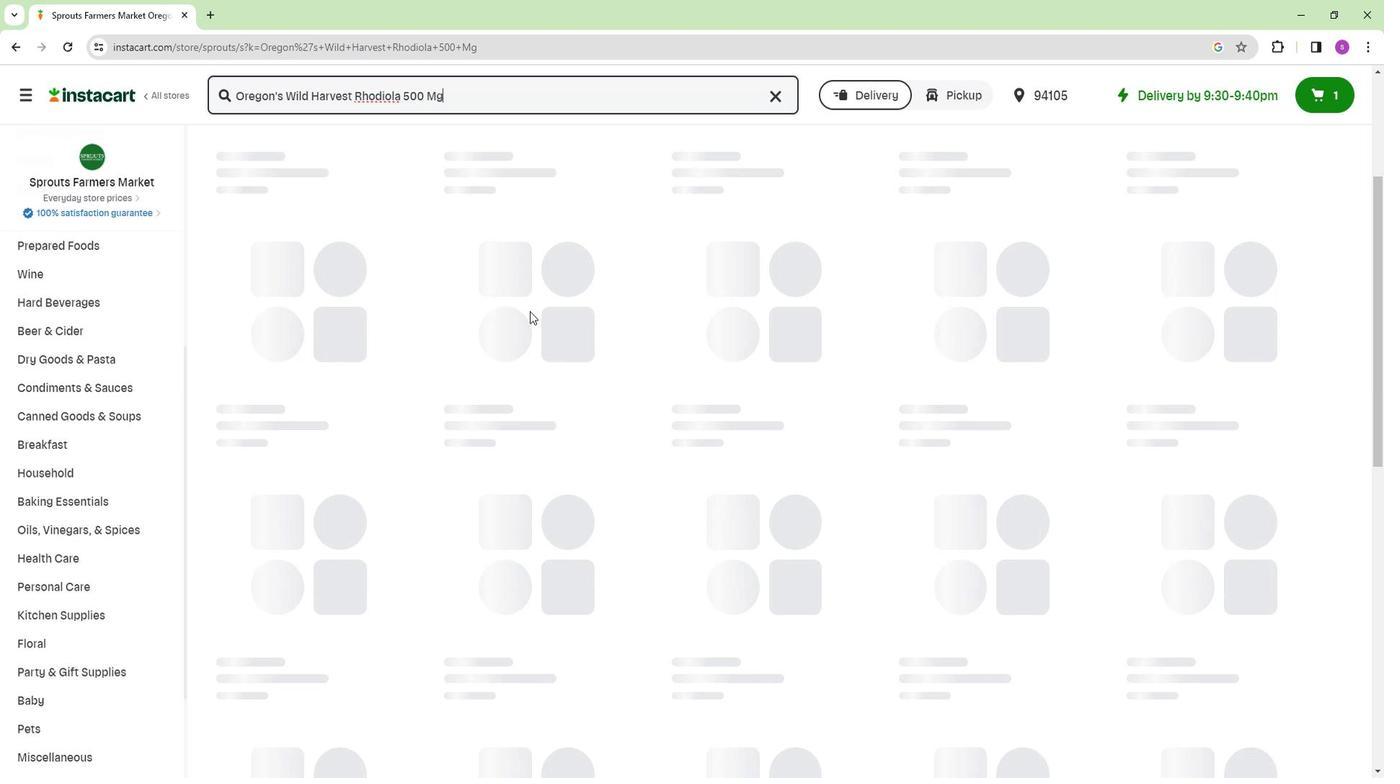 
Action: Mouse scrolled (521, 318) with delta (0, 0)
Screenshot: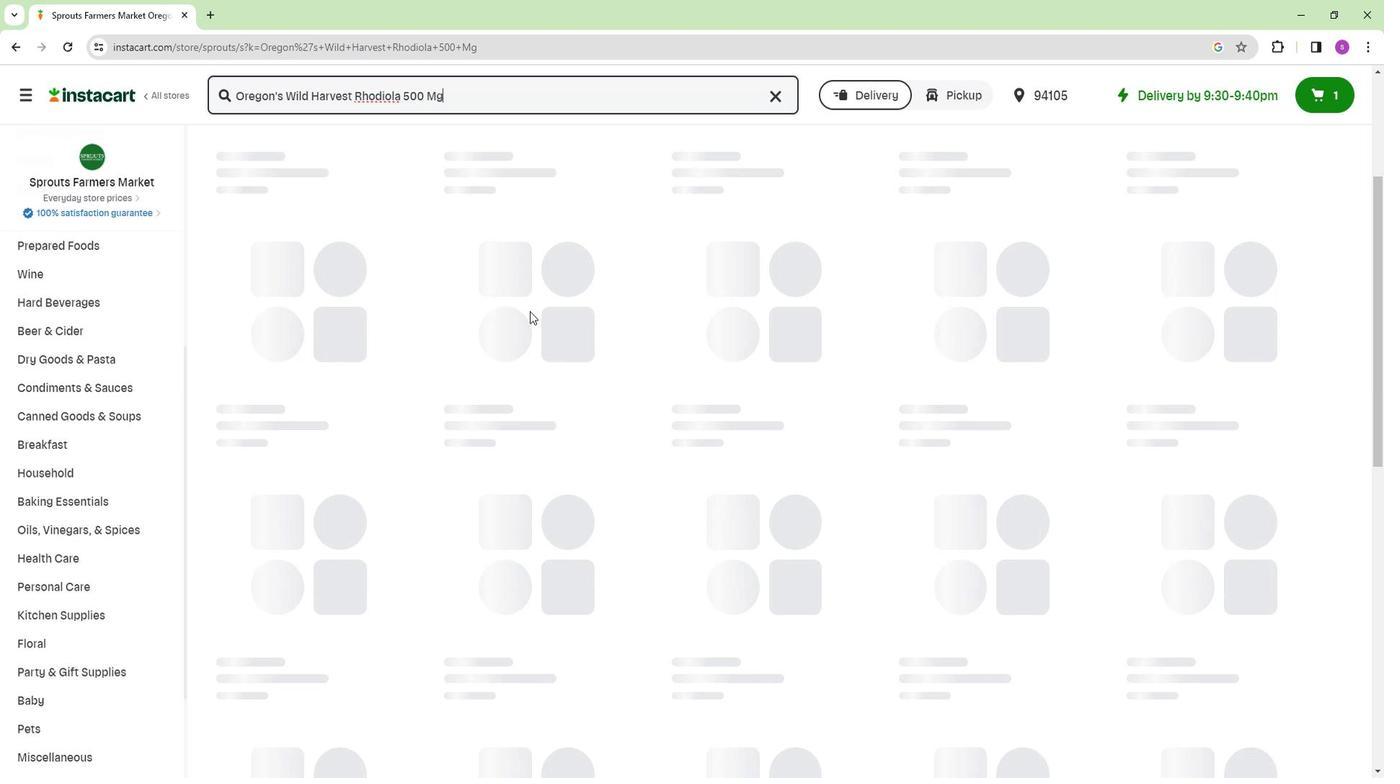 
Action: Mouse moved to (529, 328)
Screenshot: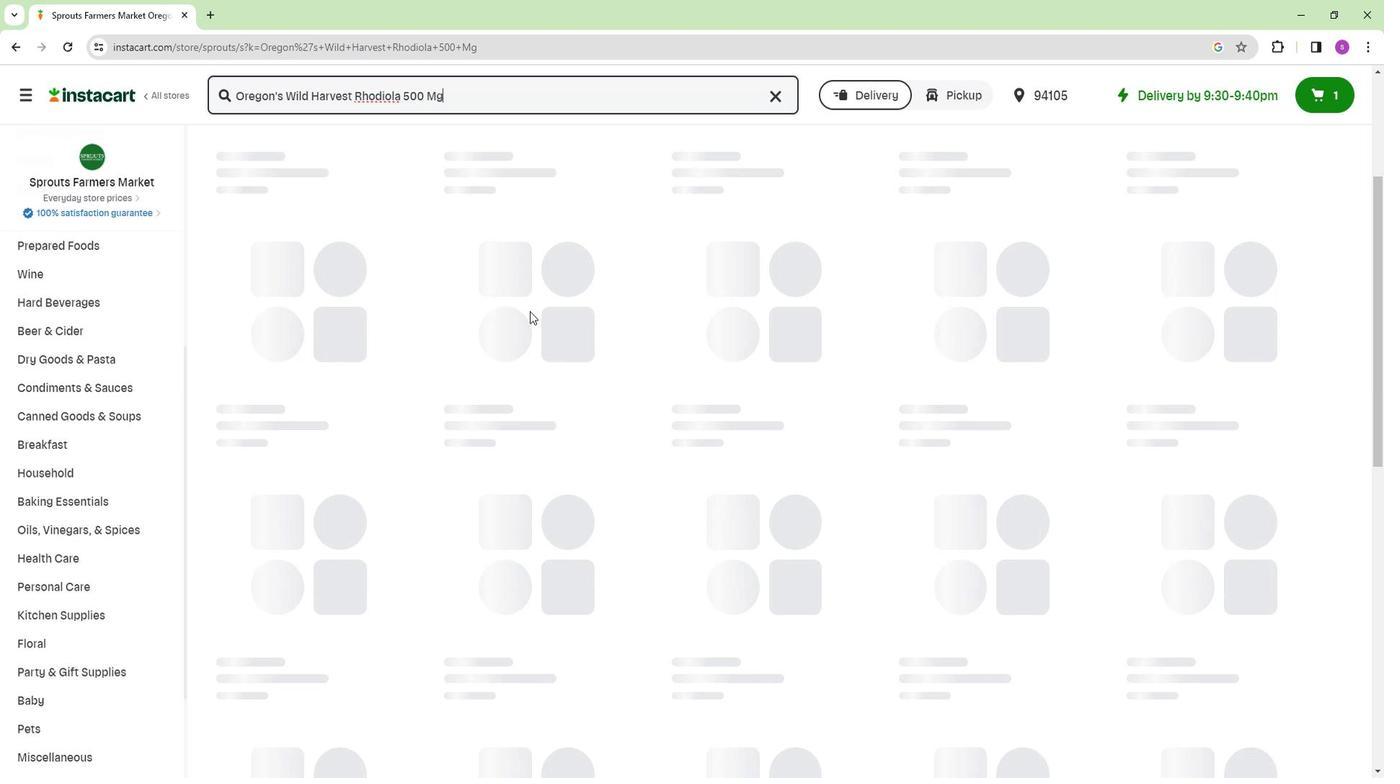 
Action: Mouse scrolled (529, 328) with delta (0, 0)
Screenshot: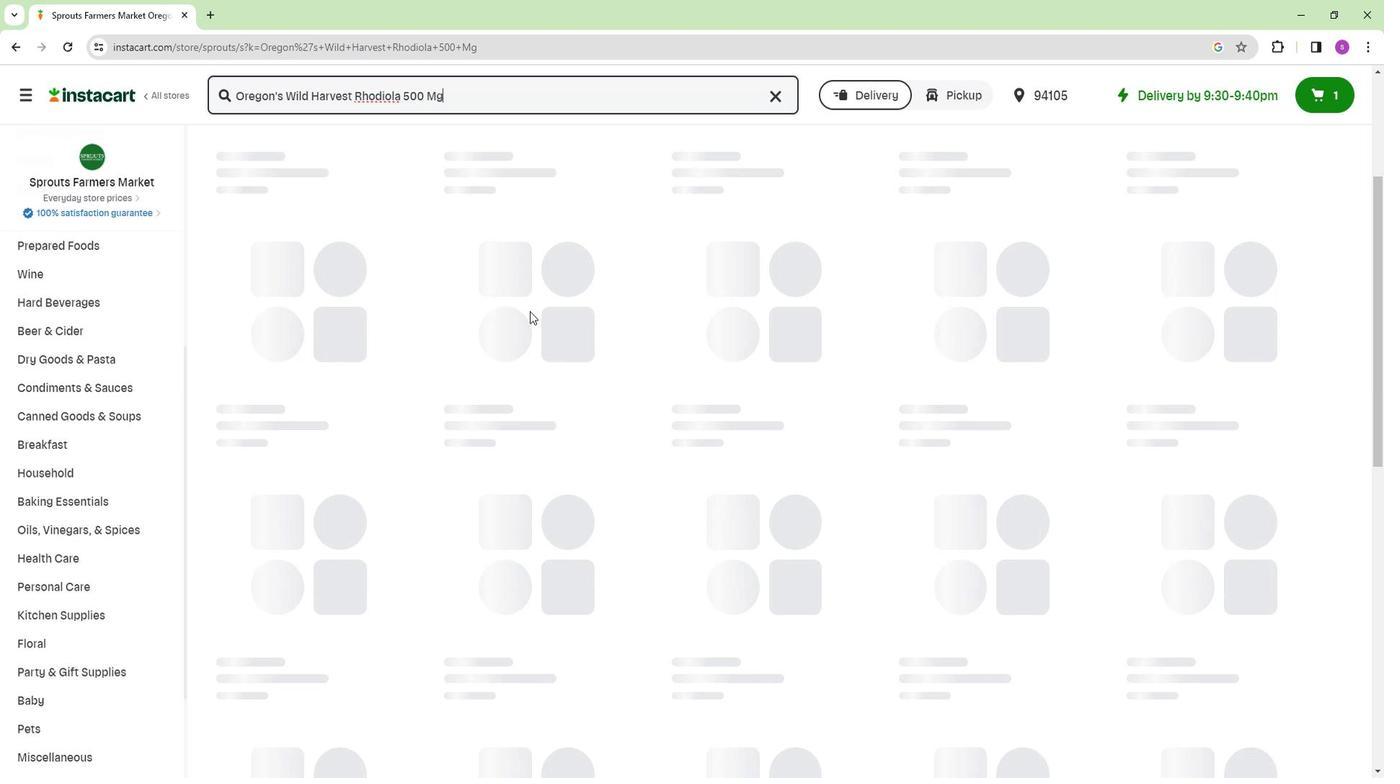 
Action: Mouse moved to (535, 336)
Screenshot: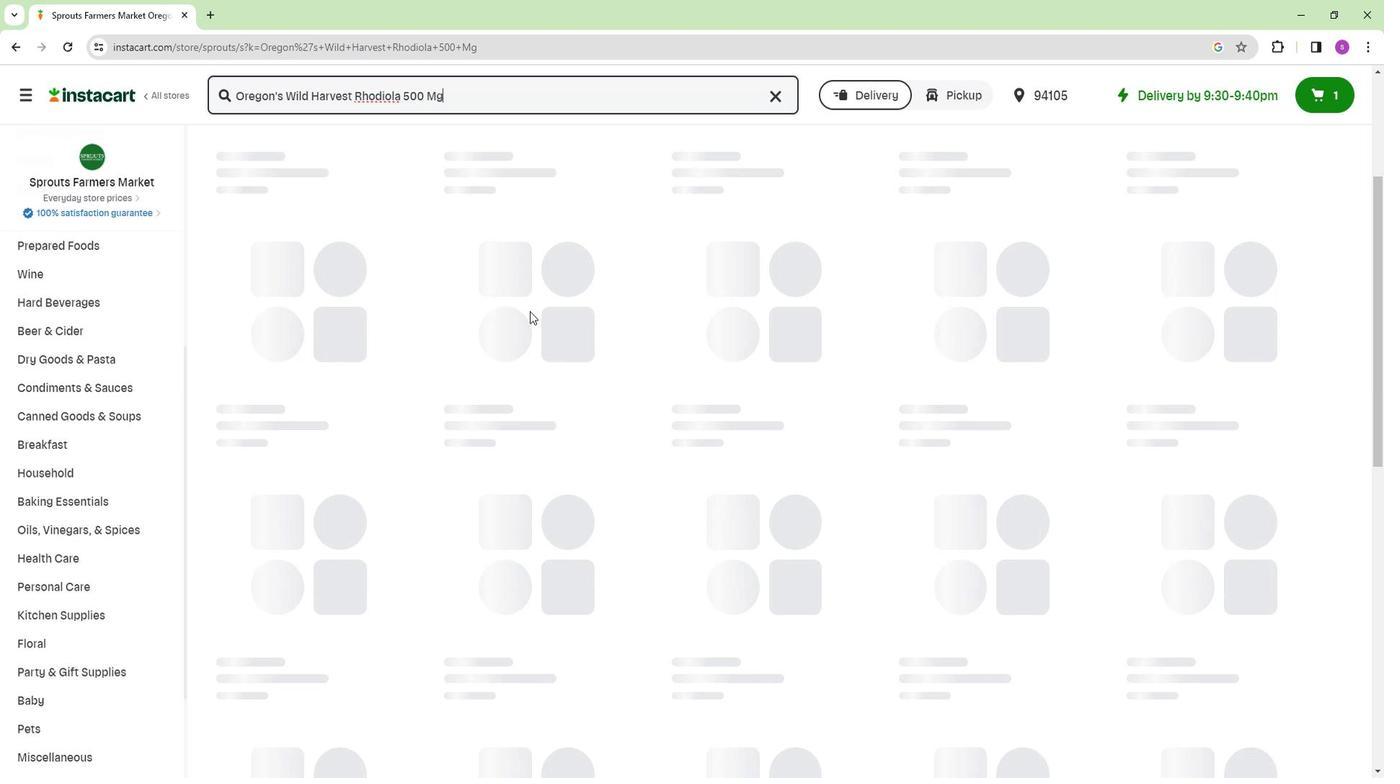 
Action: Mouse scrolled (535, 337) with delta (0, 0)
Screenshot: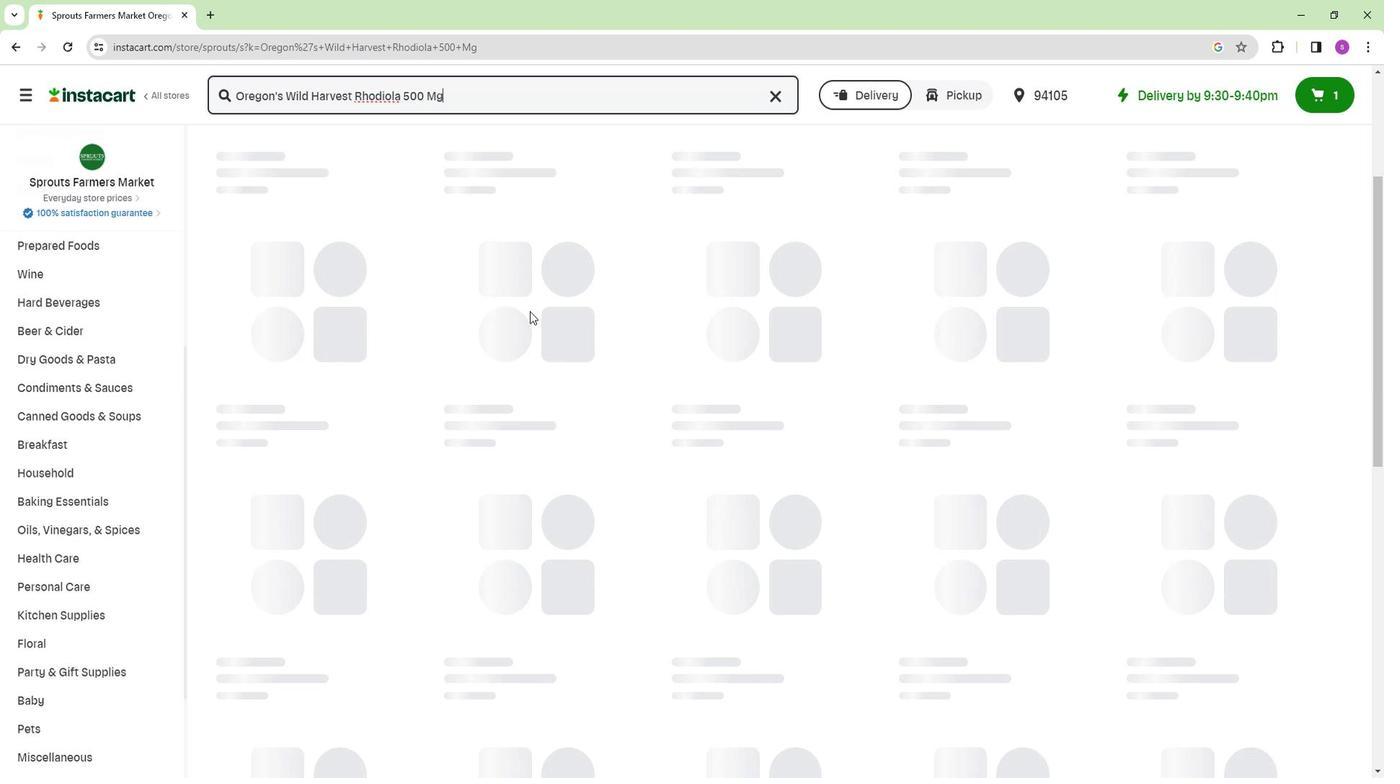 
Action: Mouse moved to (548, 353)
Screenshot: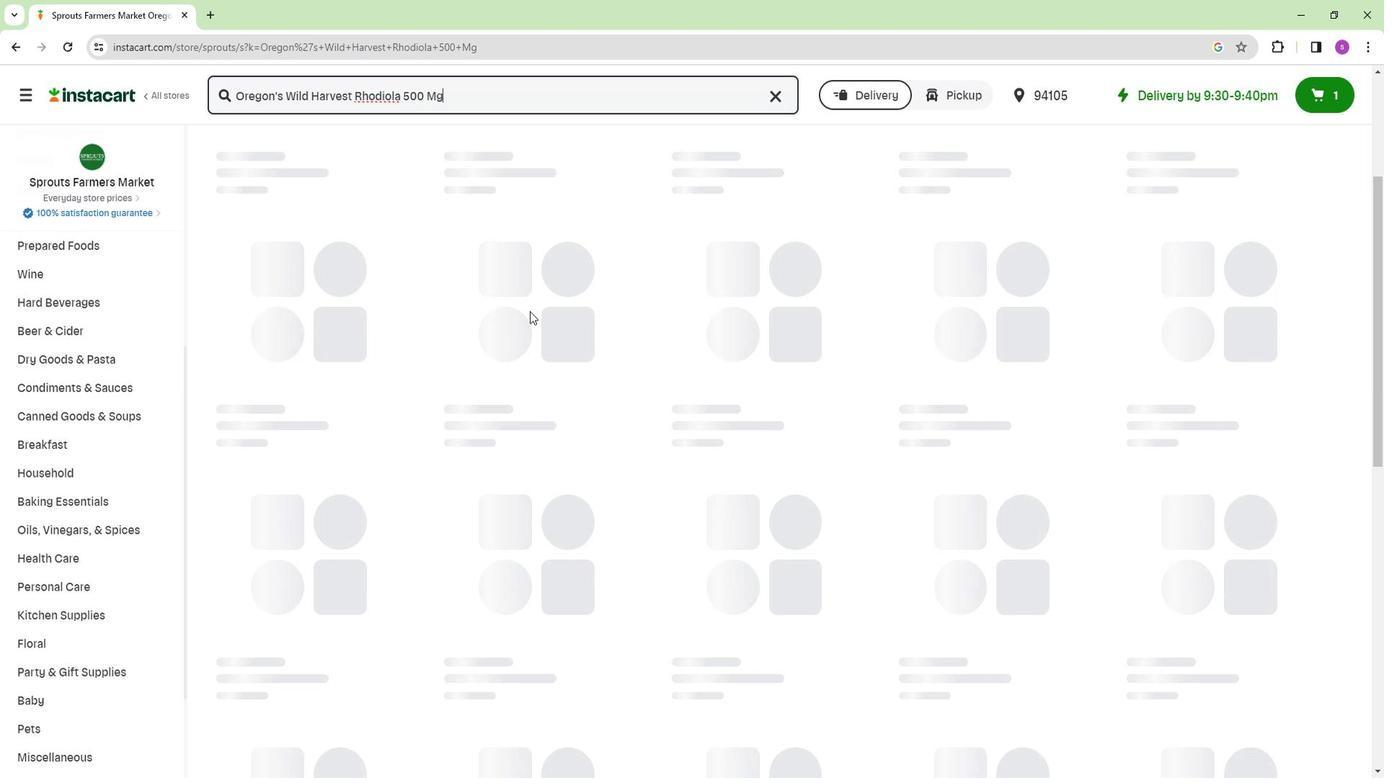 
Action: Mouse scrolled (548, 354) with delta (0, 0)
Screenshot: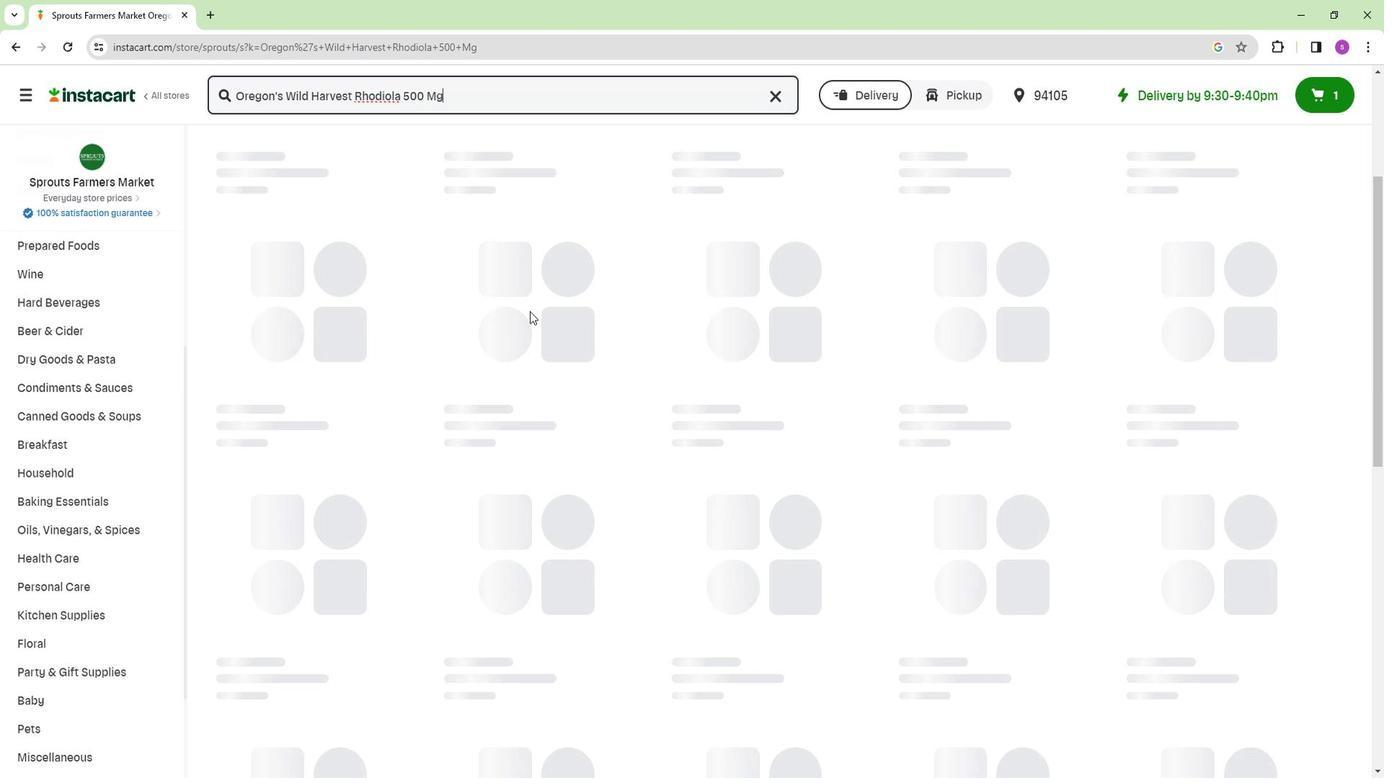 
Action: Mouse moved to (554, 360)
Screenshot: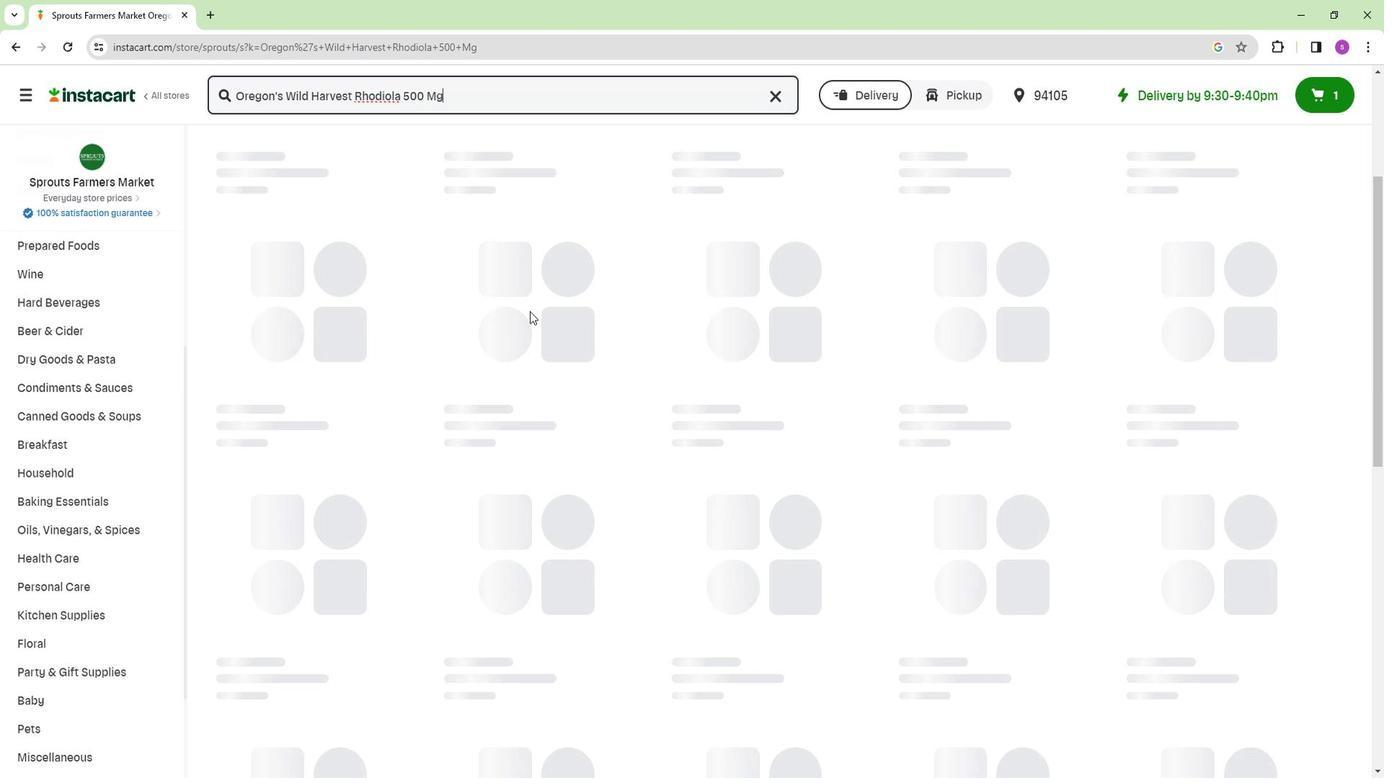 
Action: Mouse scrolled (554, 361) with delta (0, 0)
Screenshot: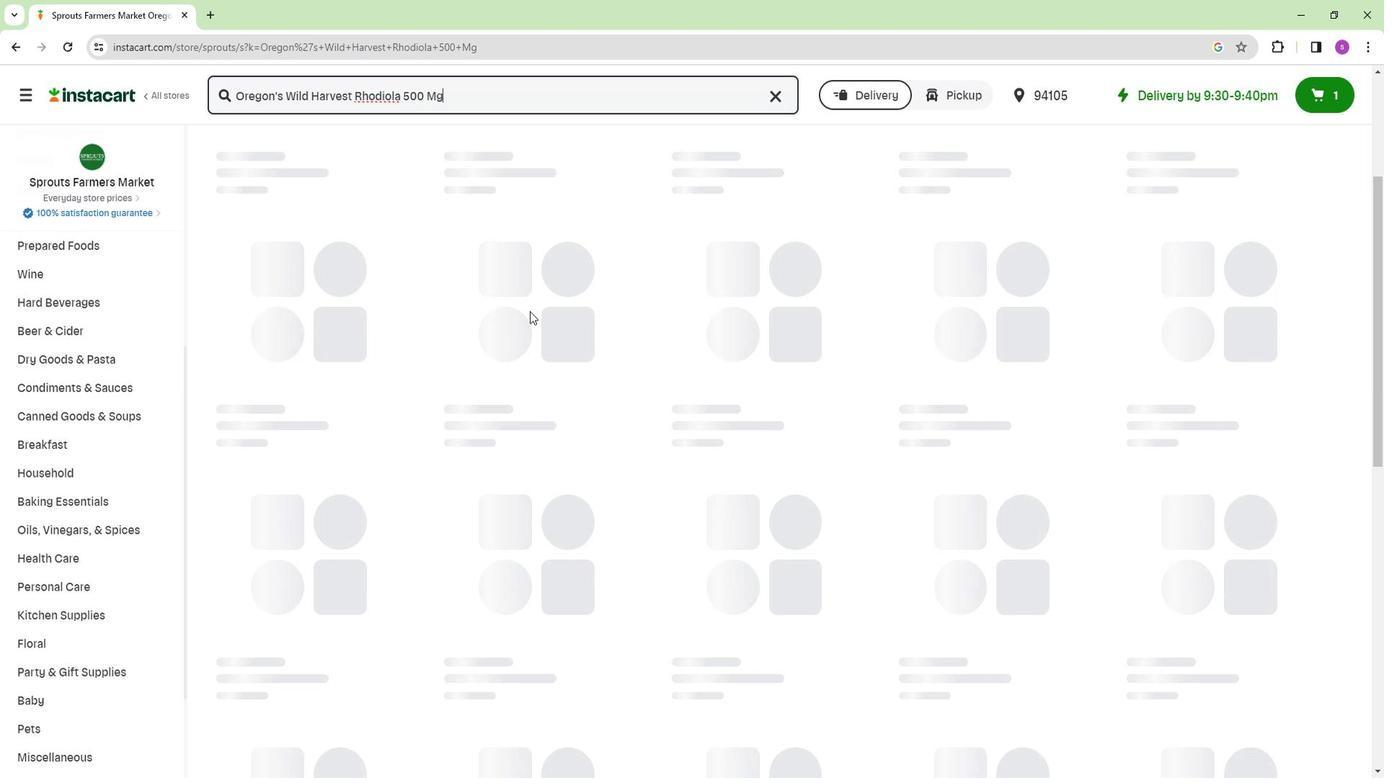 
Action: Mouse moved to (563, 372)
Screenshot: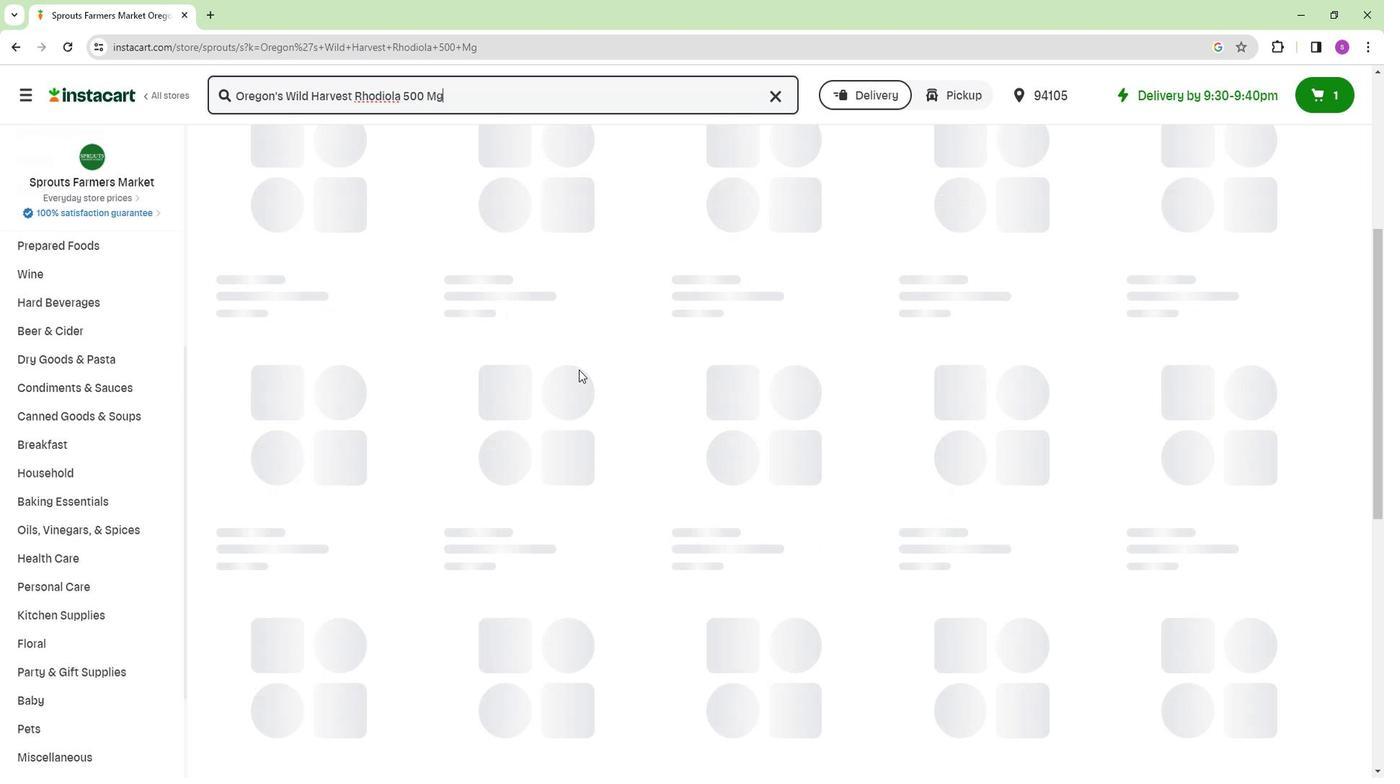 
Action: Mouse scrolled (563, 372) with delta (0, 0)
Screenshot: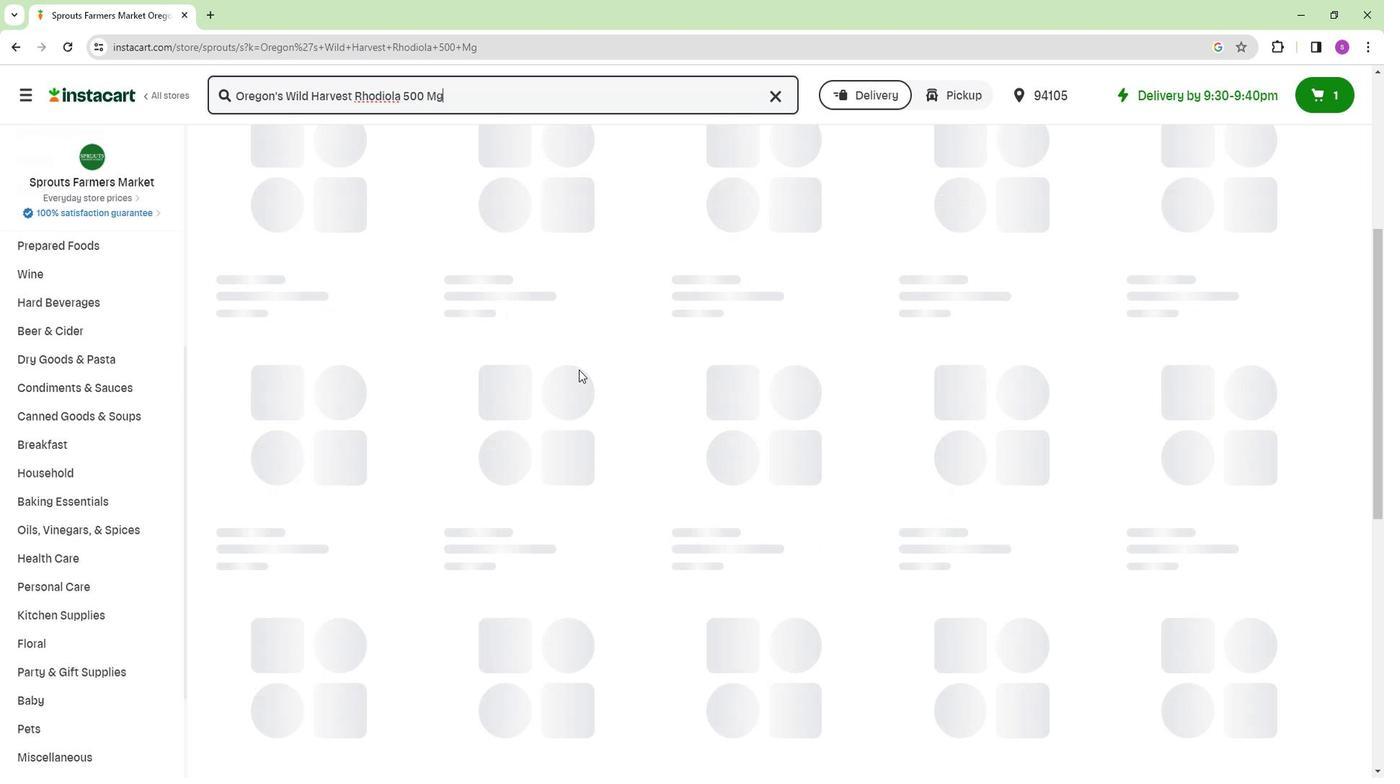 
Action: Mouse moved to (574, 380)
Screenshot: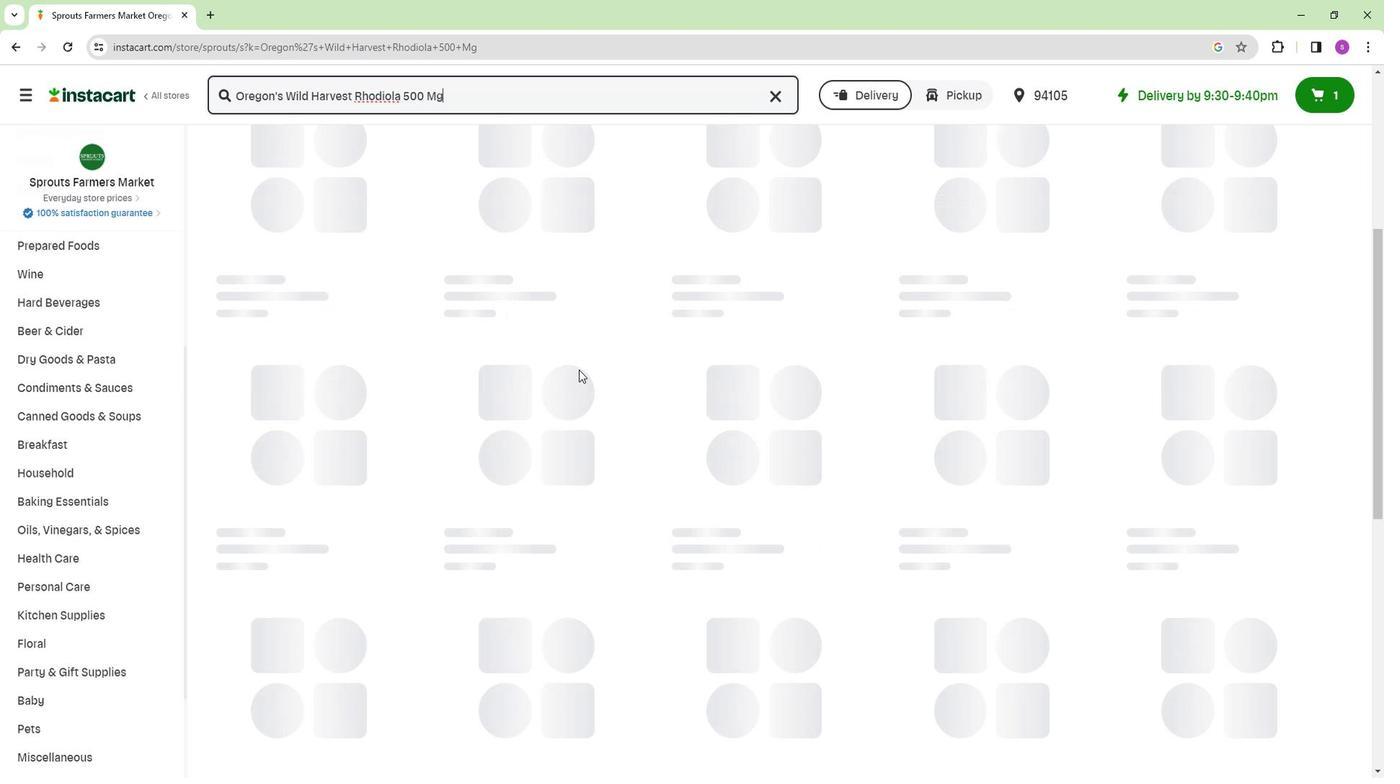 
Action: Mouse scrolled (574, 381) with delta (0, 0)
Screenshot: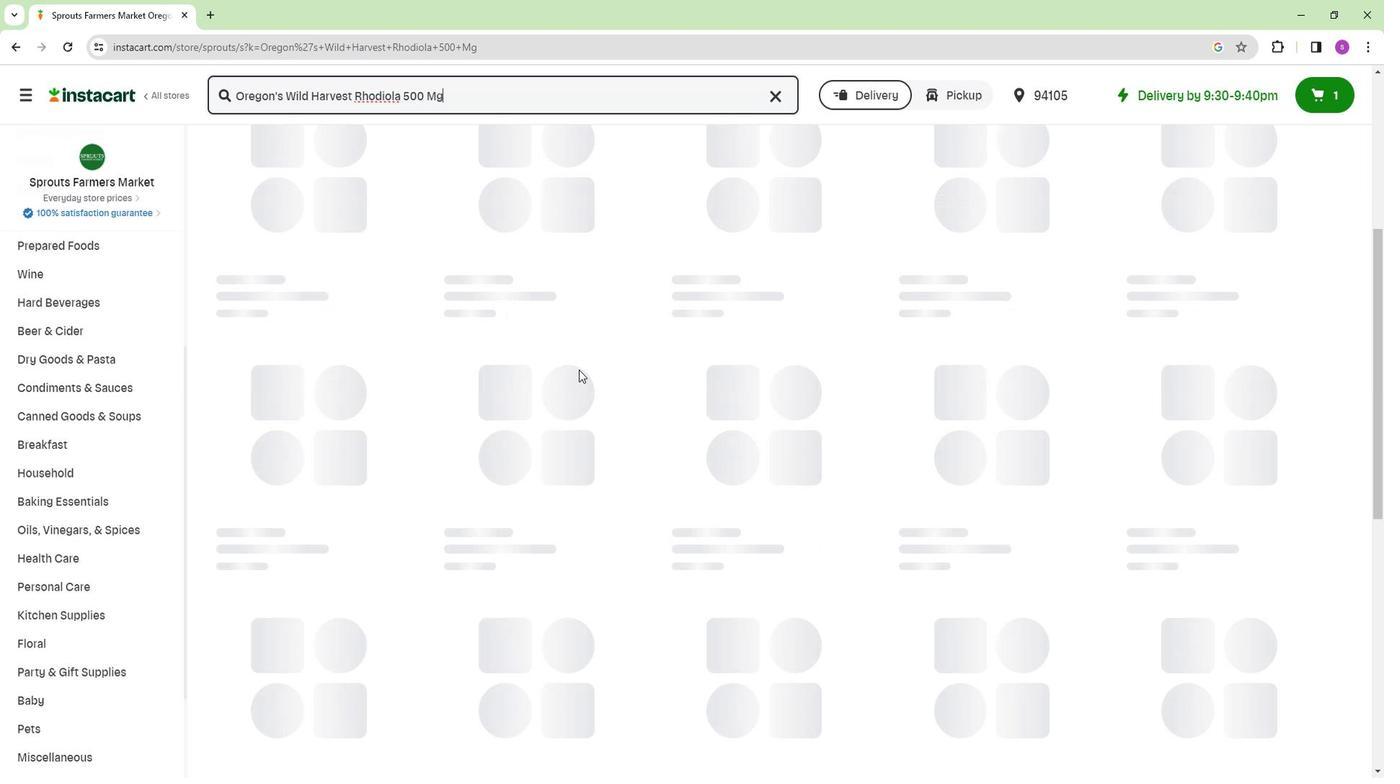 
Action: Mouse moved to (355, 367)
Screenshot: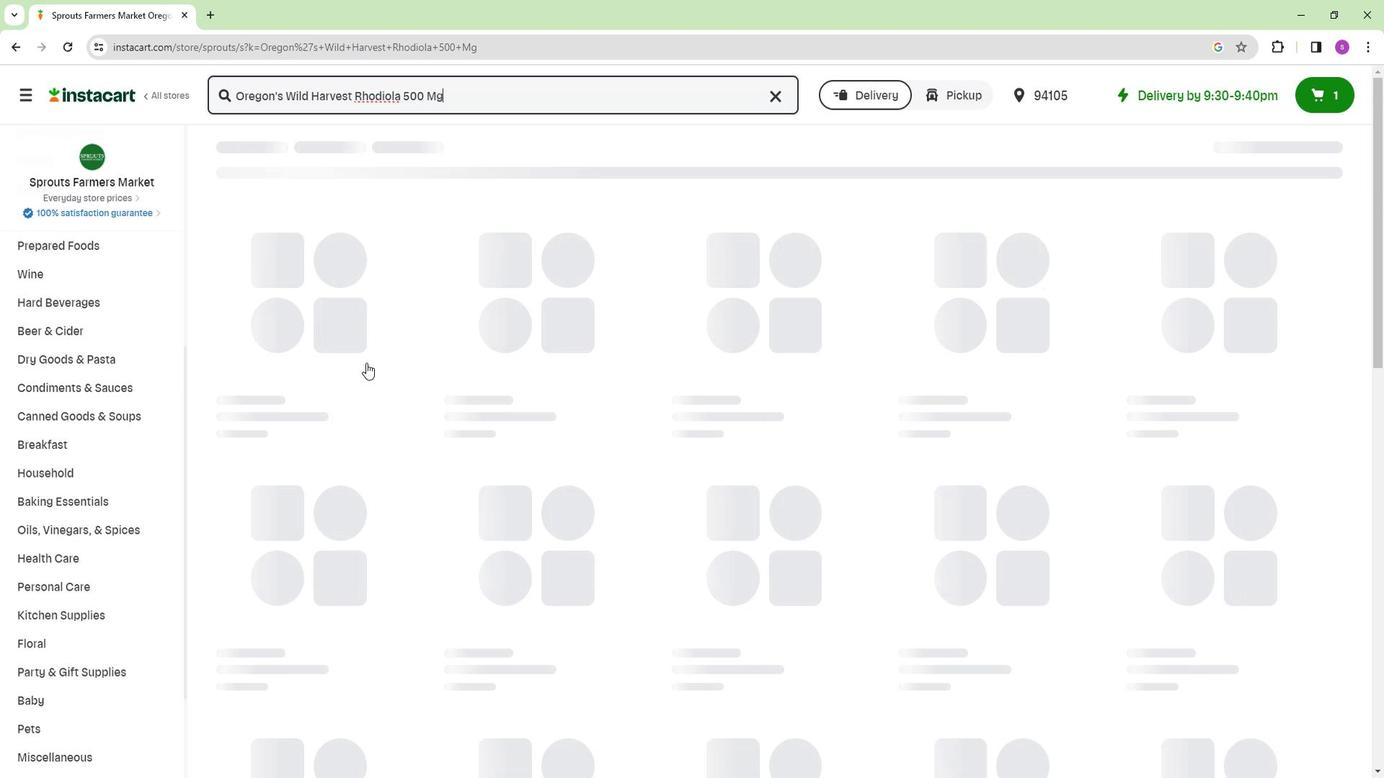 
Action: Mouse scrolled (355, 367) with delta (0, 0)
Screenshot: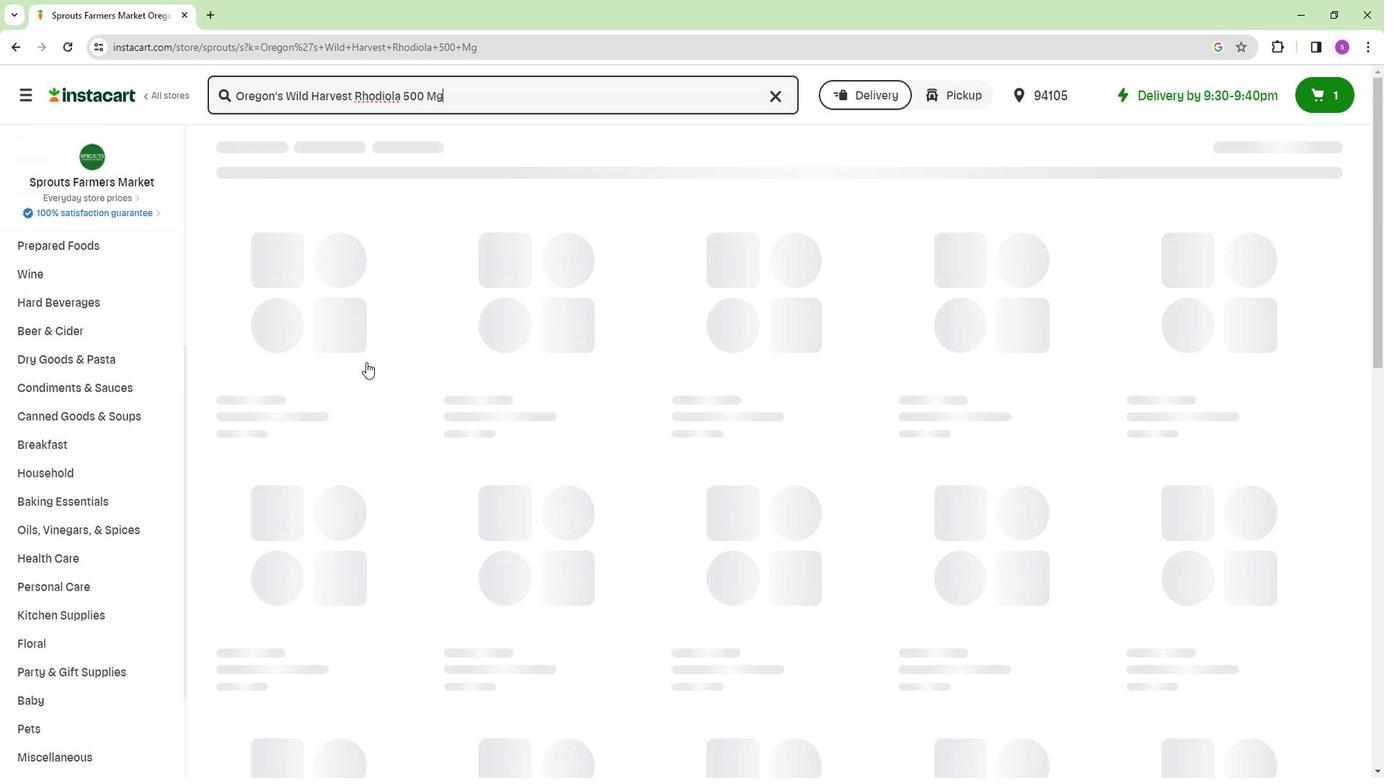 
Action: Mouse moved to (375, 369)
Screenshot: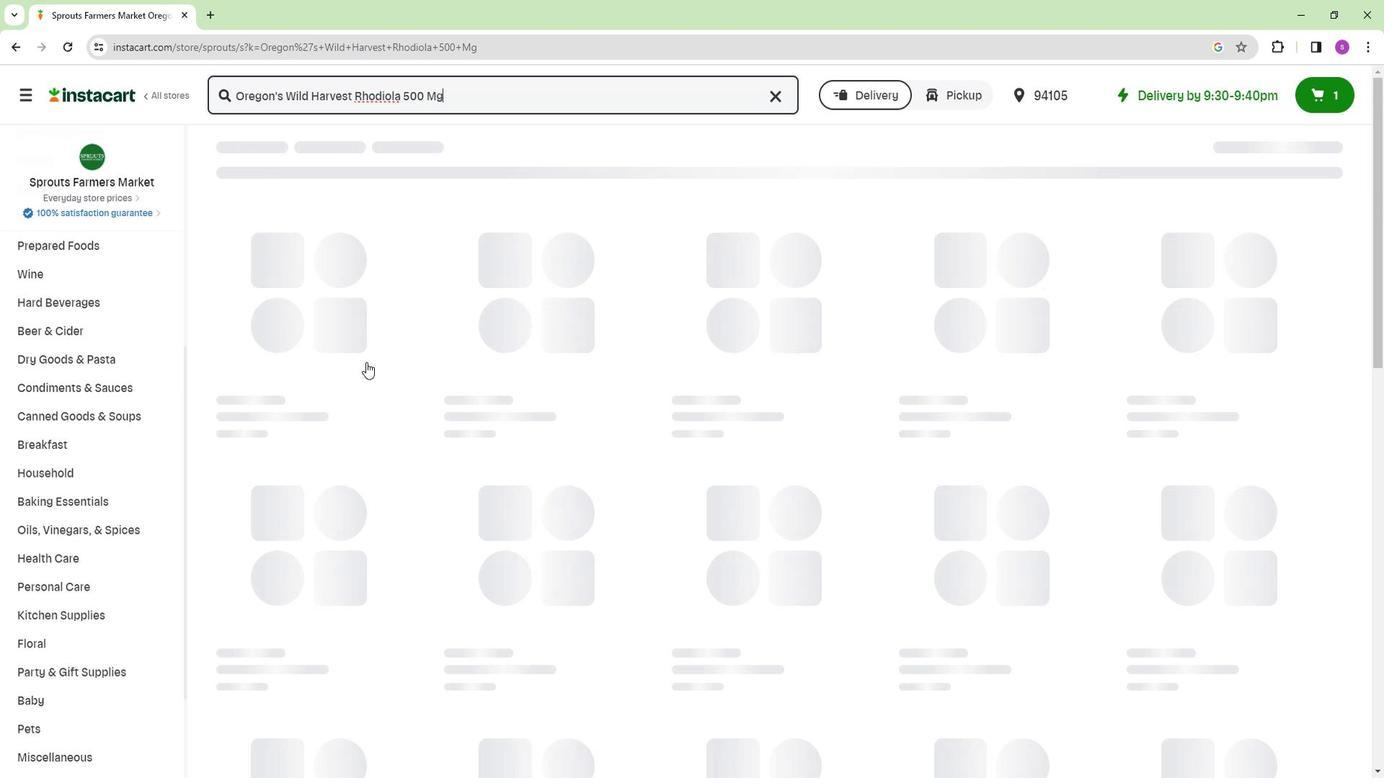 
Action: Mouse scrolled (375, 369) with delta (0, 0)
Screenshot: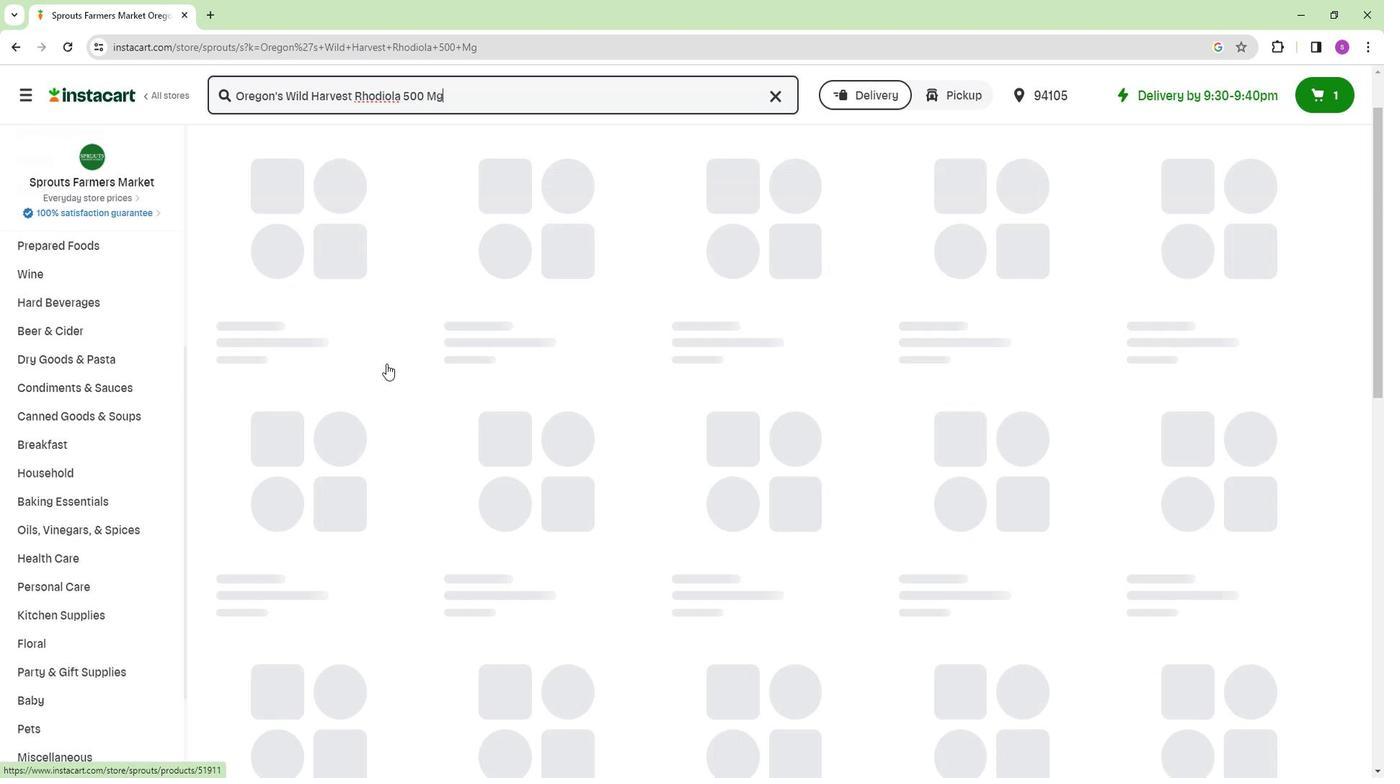 
Action: Mouse moved to (375, 369)
Screenshot: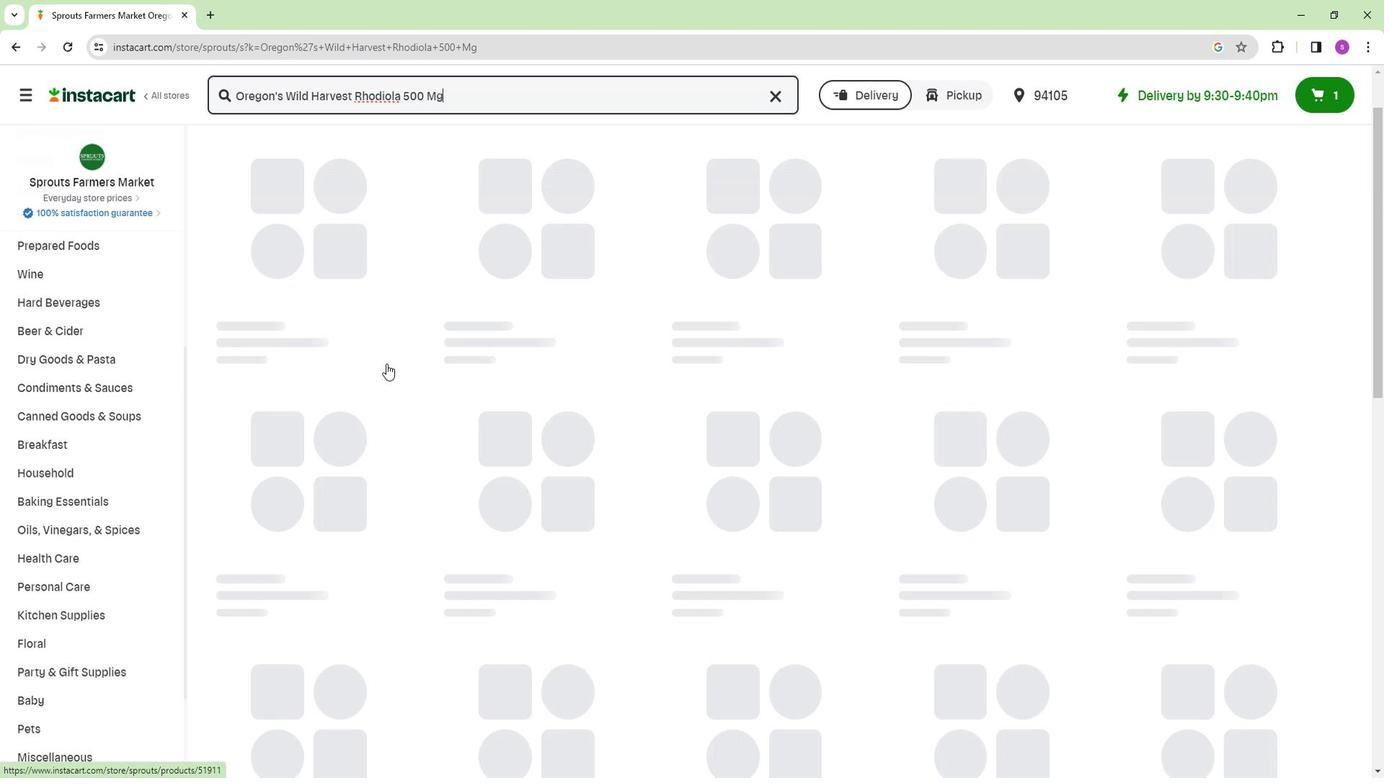 
Action: Mouse scrolled (375, 369) with delta (0, 0)
Screenshot: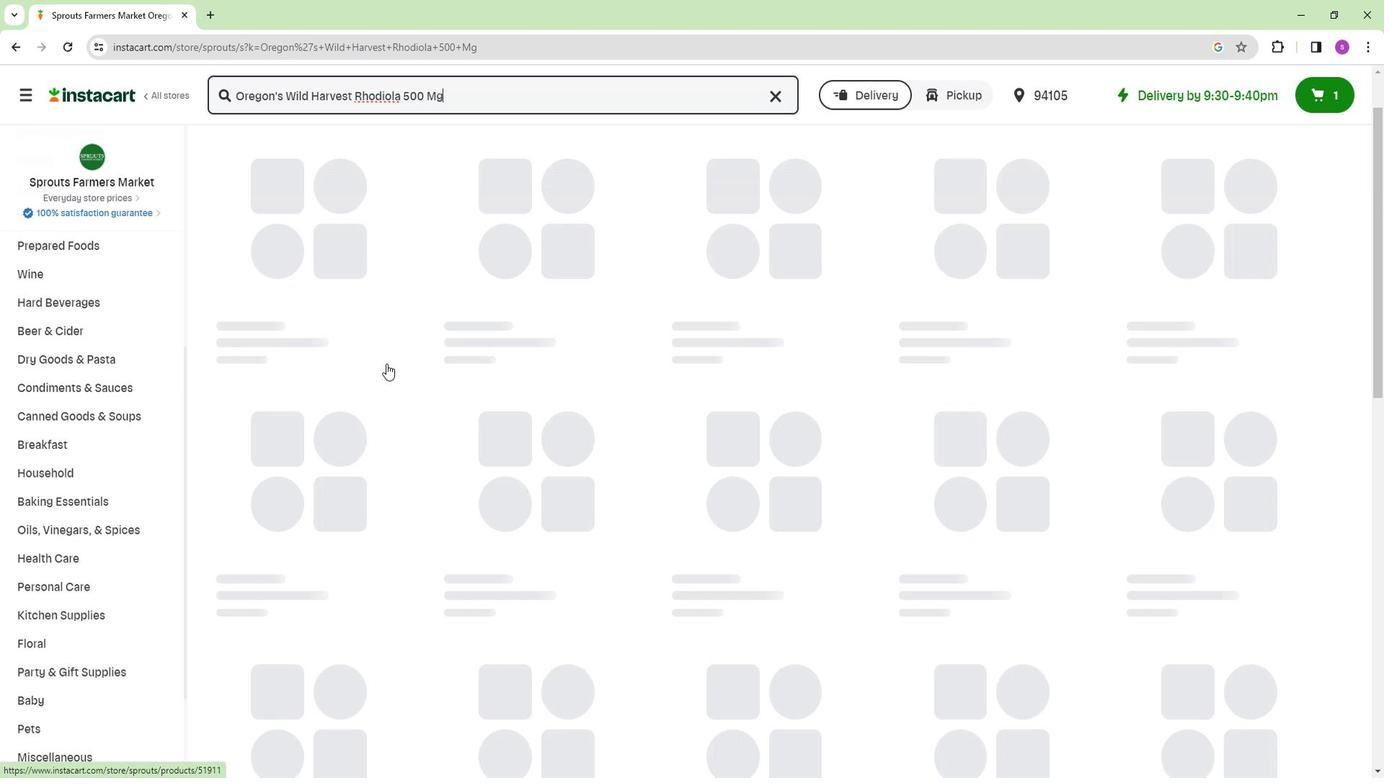 
Action: Mouse moved to (389, 260)
Screenshot: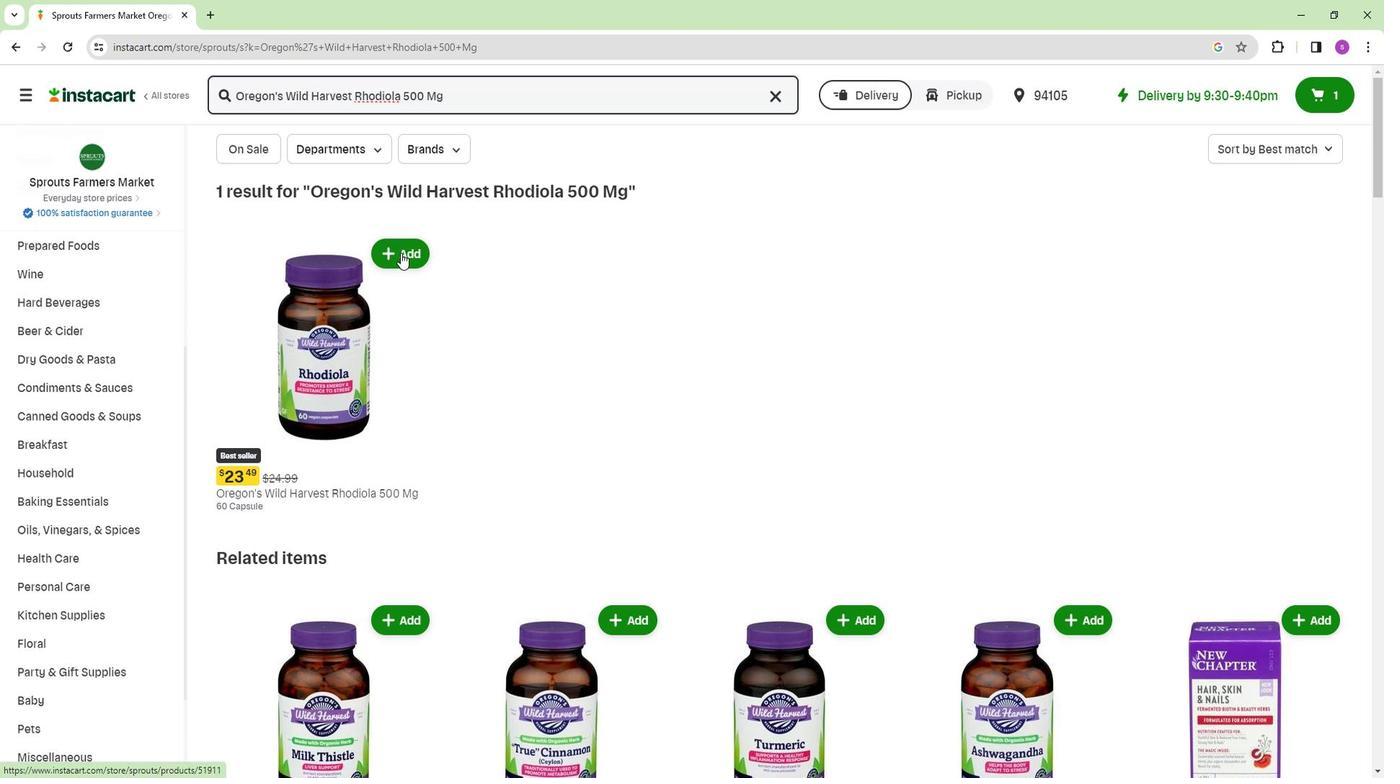
Action: Mouse pressed left at (389, 260)
Screenshot: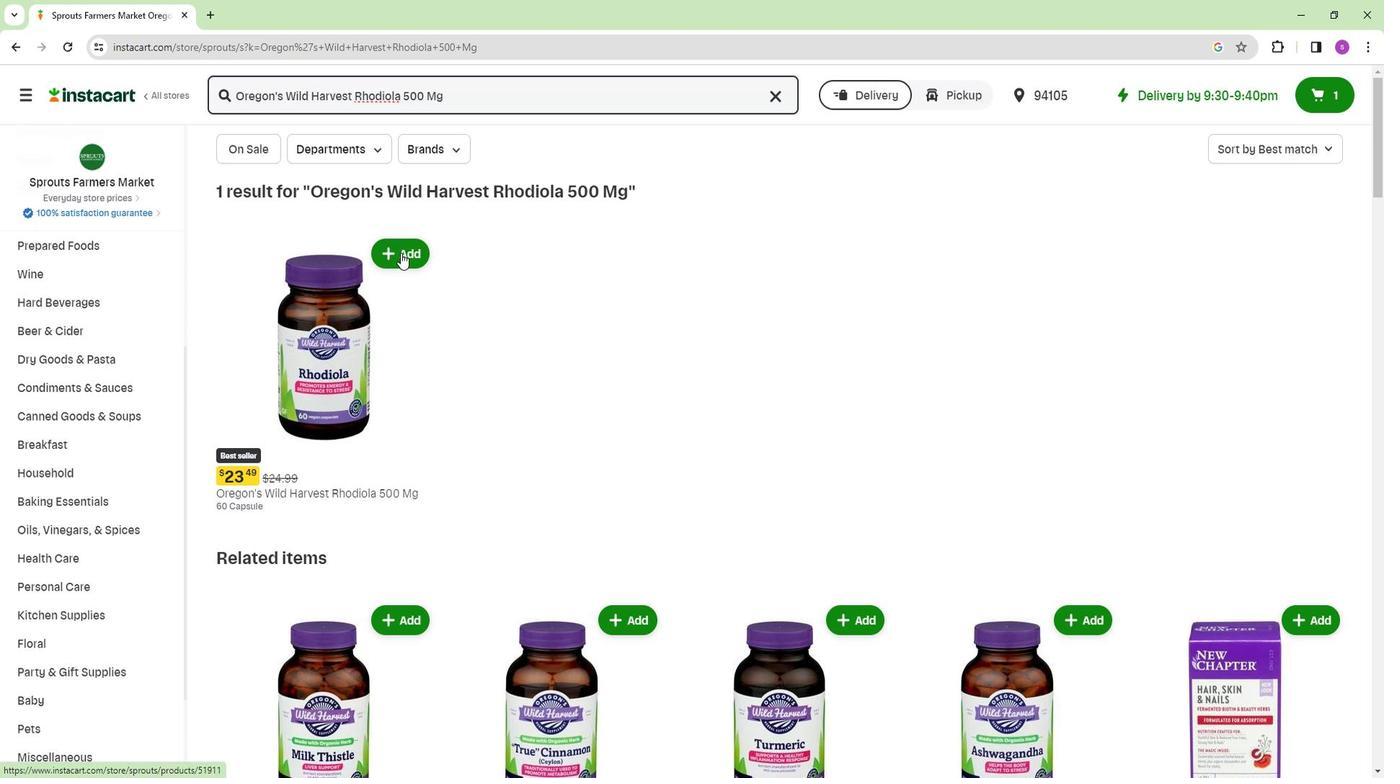 
Action: Mouse moved to (489, 276)
Screenshot: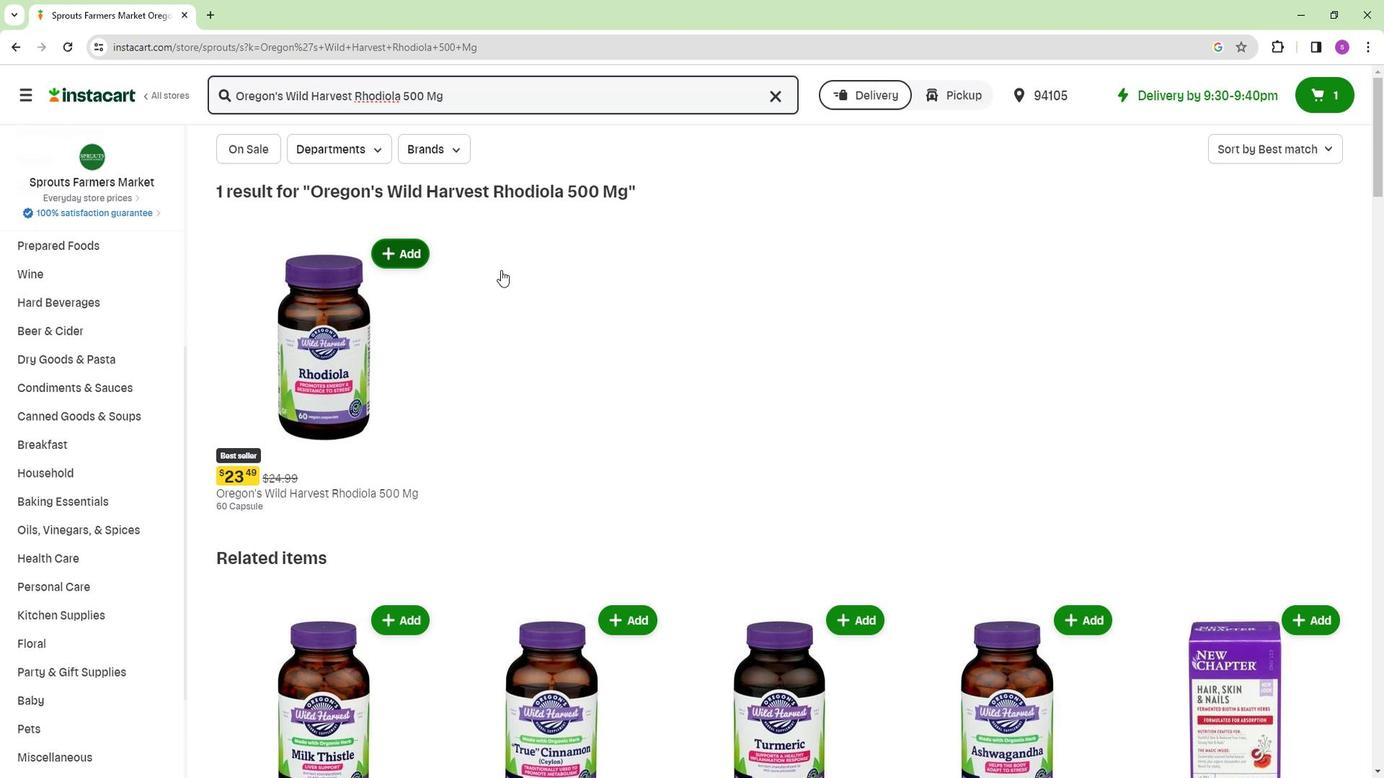 
